 Task: Look for space in Kelkheim (Taunus), Germany from 2nd June, 2023 to 15th June, 2023 for 2 adults and 1 pet in price range Rs.10000 to Rs.15000. Place can be entire place with 1  bedroom having 1 bed and 1 bathroom. Property type can be house, flat, guest house, hotel. Booking option can be shelf check-in. Required host language is English.
Action: Mouse moved to (427, 113)
Screenshot: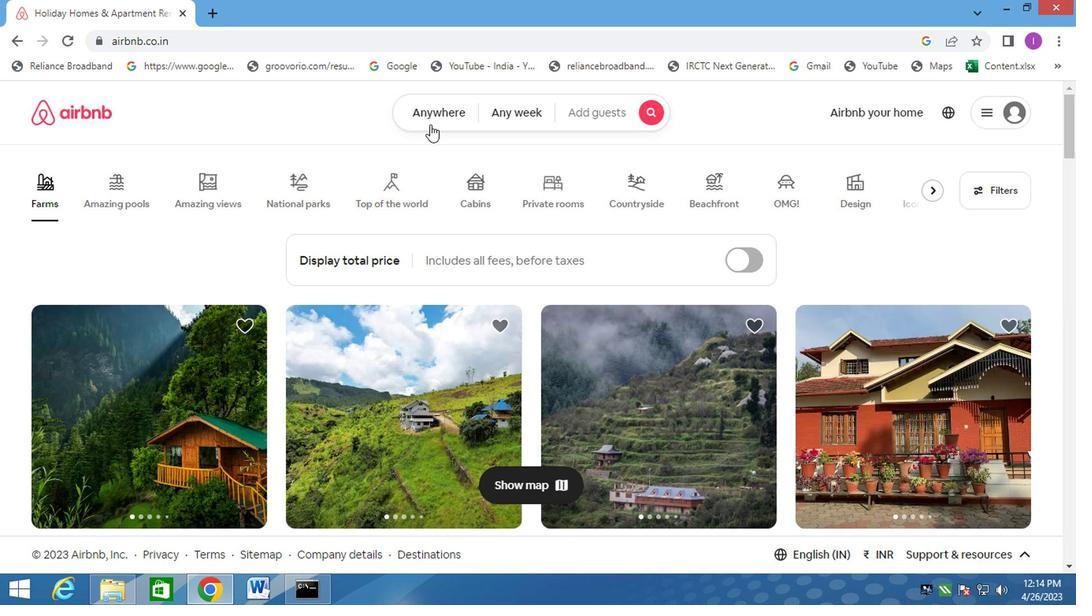 
Action: Mouse pressed left at (427, 113)
Screenshot: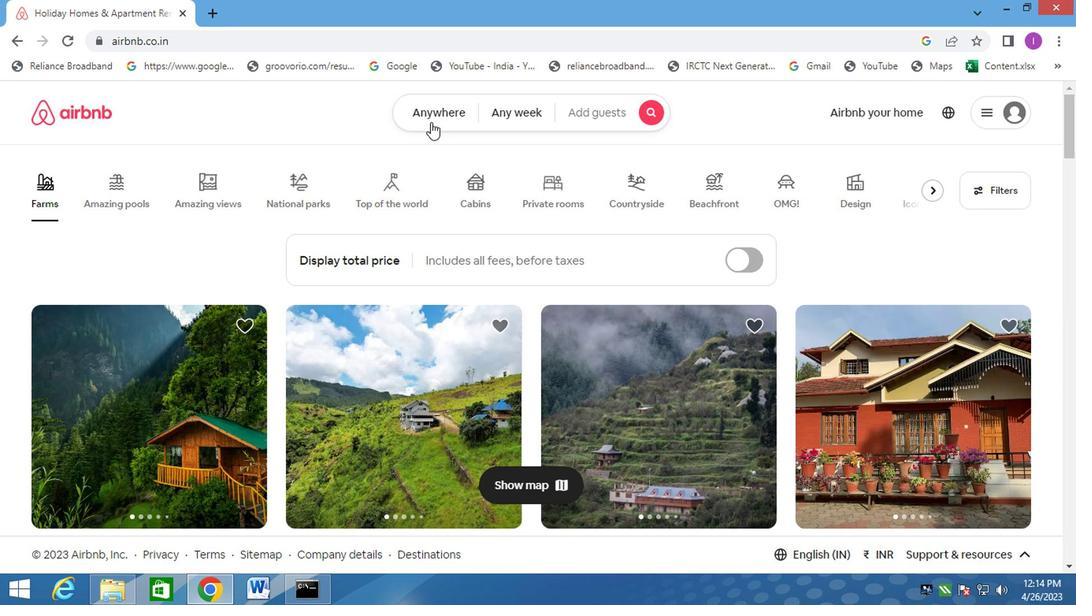 
Action: Mouse moved to (284, 175)
Screenshot: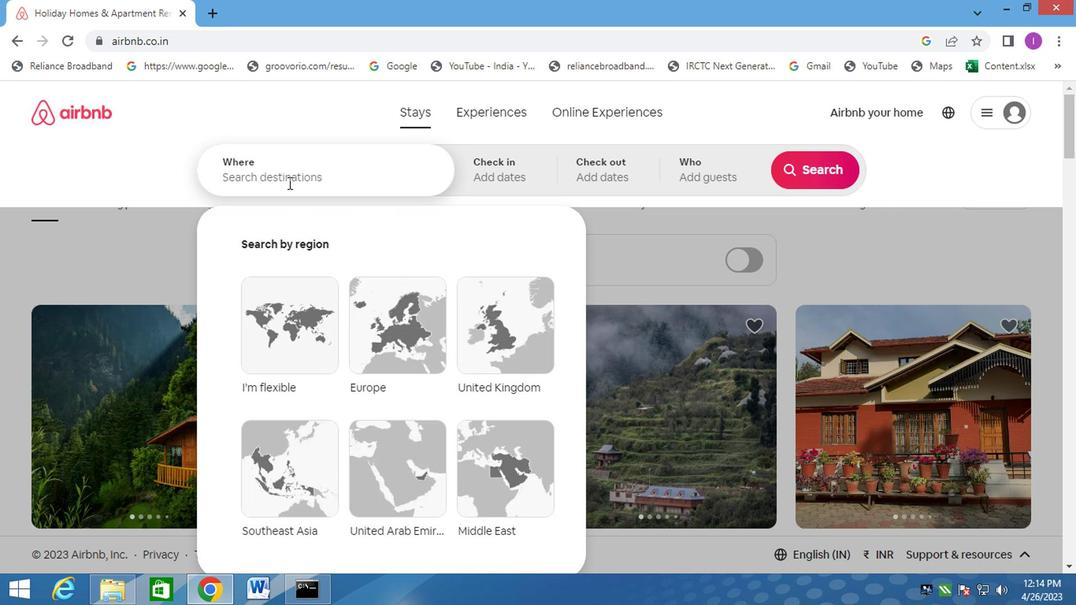 
Action: Mouse pressed left at (284, 175)
Screenshot: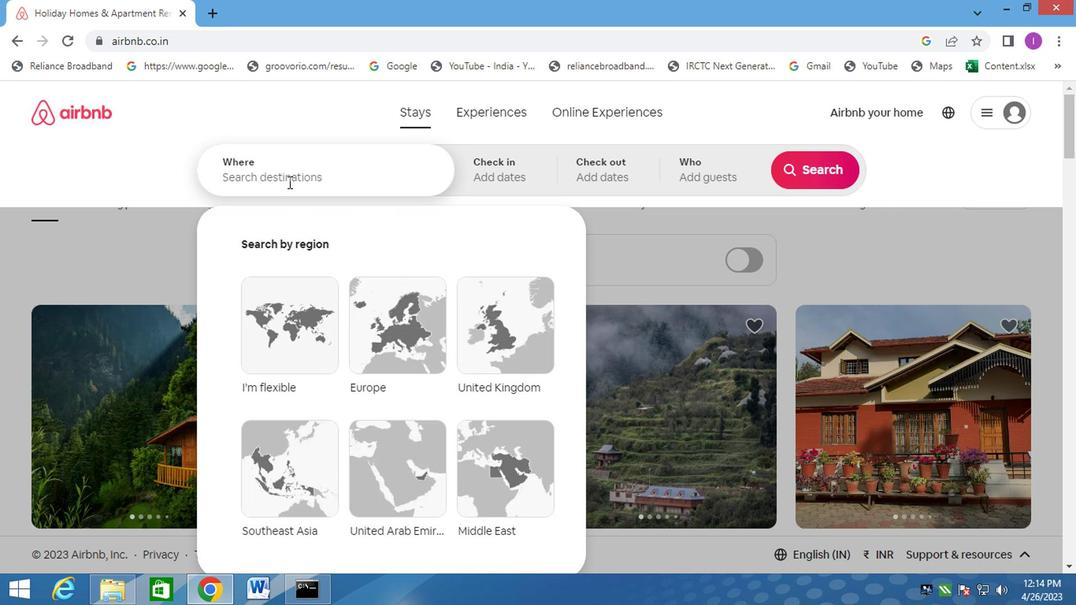
Action: Mouse moved to (289, 169)
Screenshot: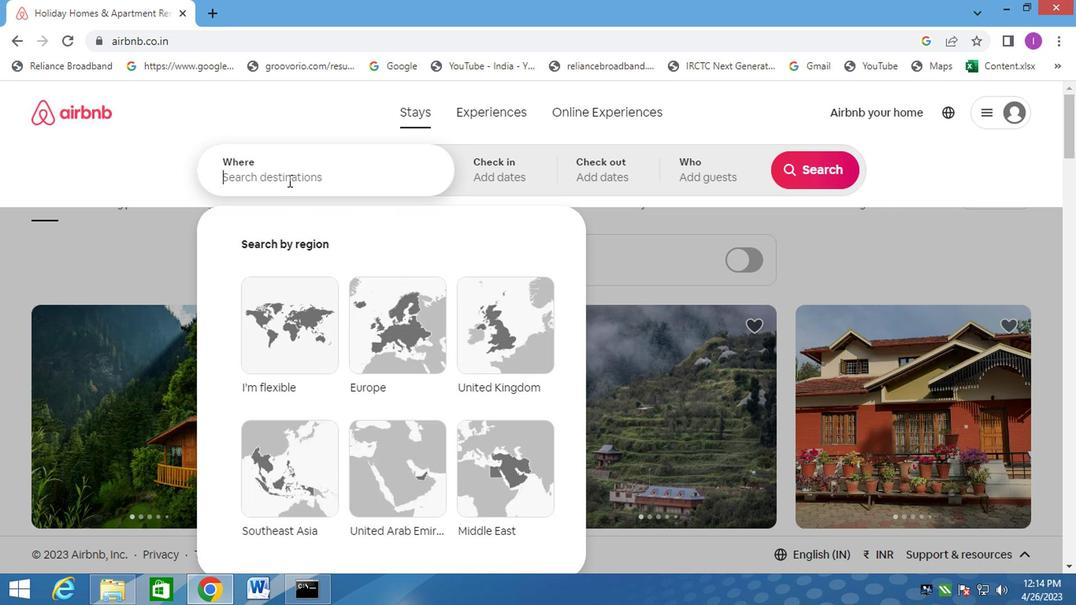 
Action: Key pressed kelkheim,germany
Screenshot: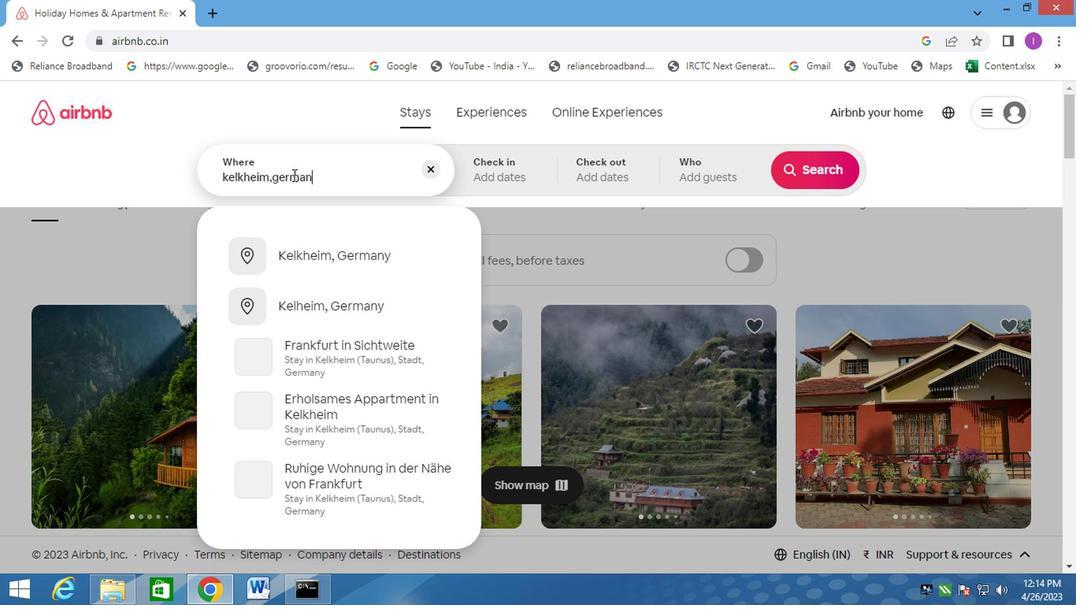 
Action: Mouse moved to (303, 251)
Screenshot: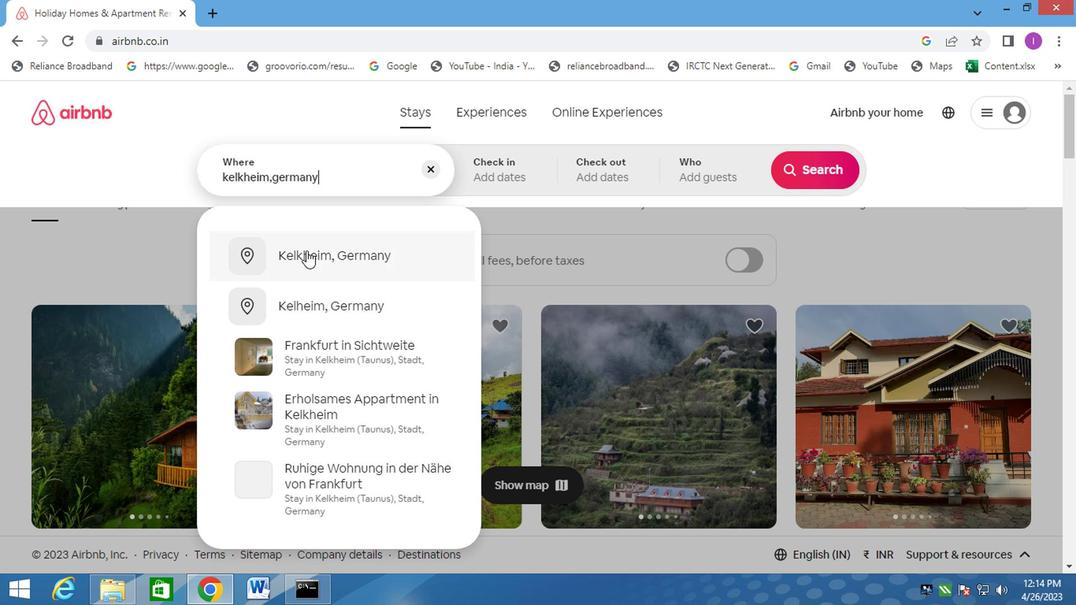 
Action: Mouse pressed left at (303, 251)
Screenshot: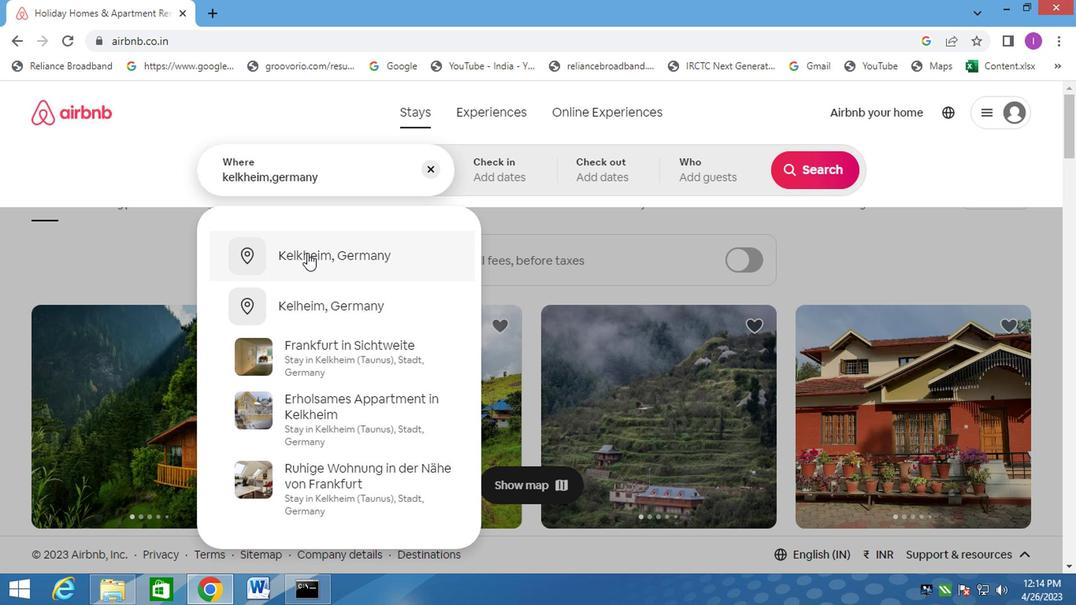 
Action: Mouse moved to (802, 301)
Screenshot: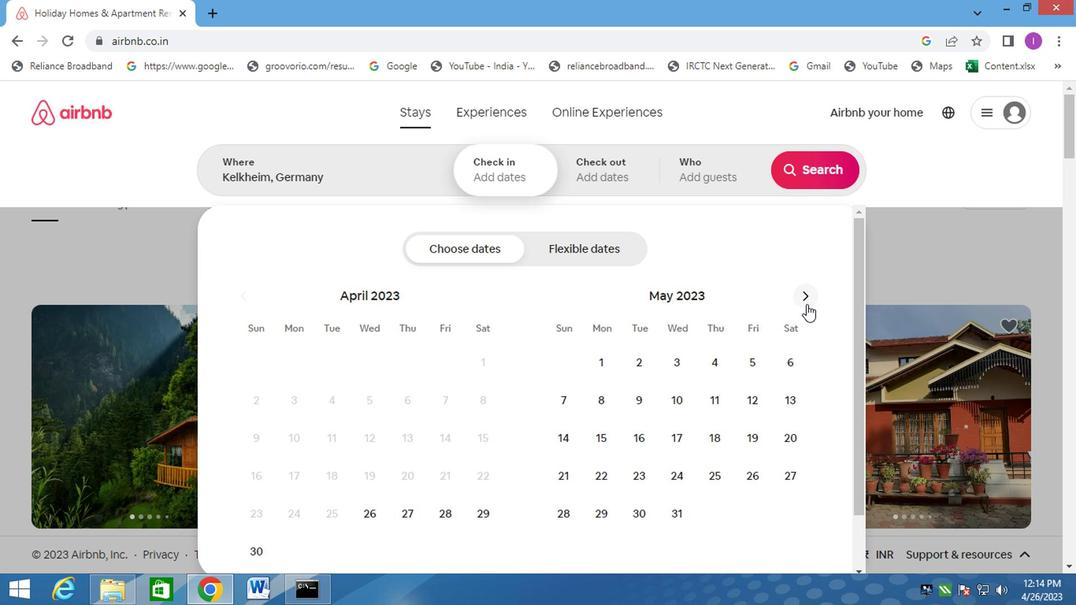 
Action: Mouse pressed left at (802, 301)
Screenshot: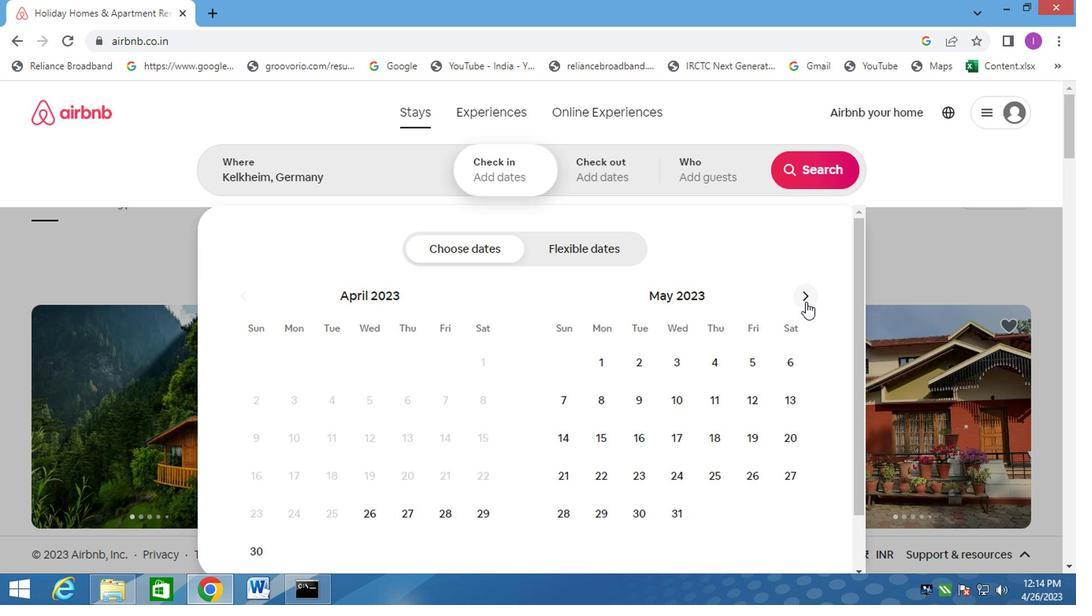 
Action: Mouse moved to (802, 299)
Screenshot: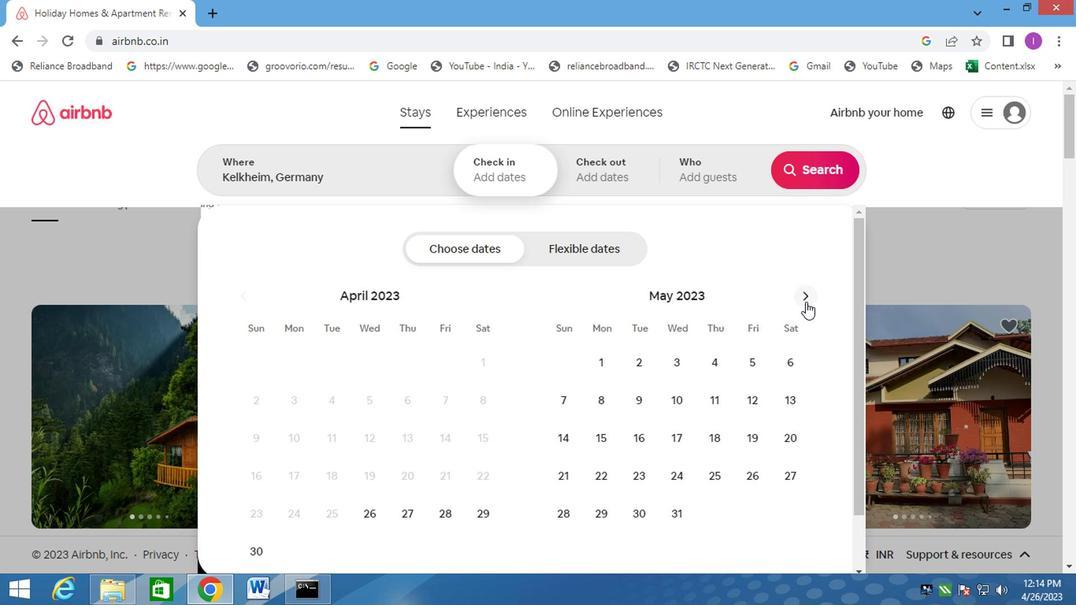 
Action: Mouse pressed left at (802, 299)
Screenshot: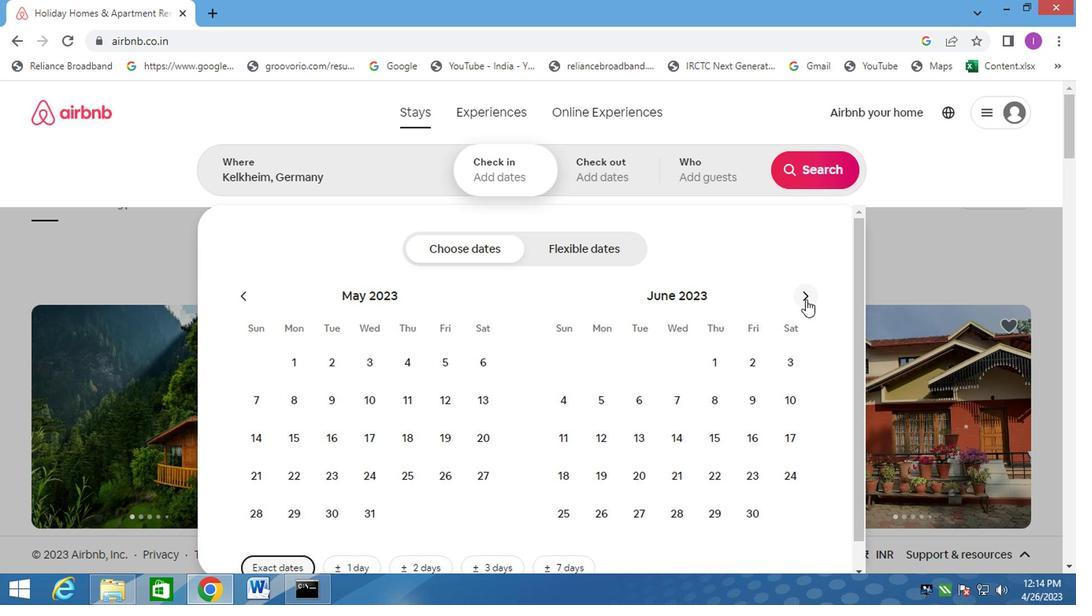 
Action: Mouse moved to (451, 364)
Screenshot: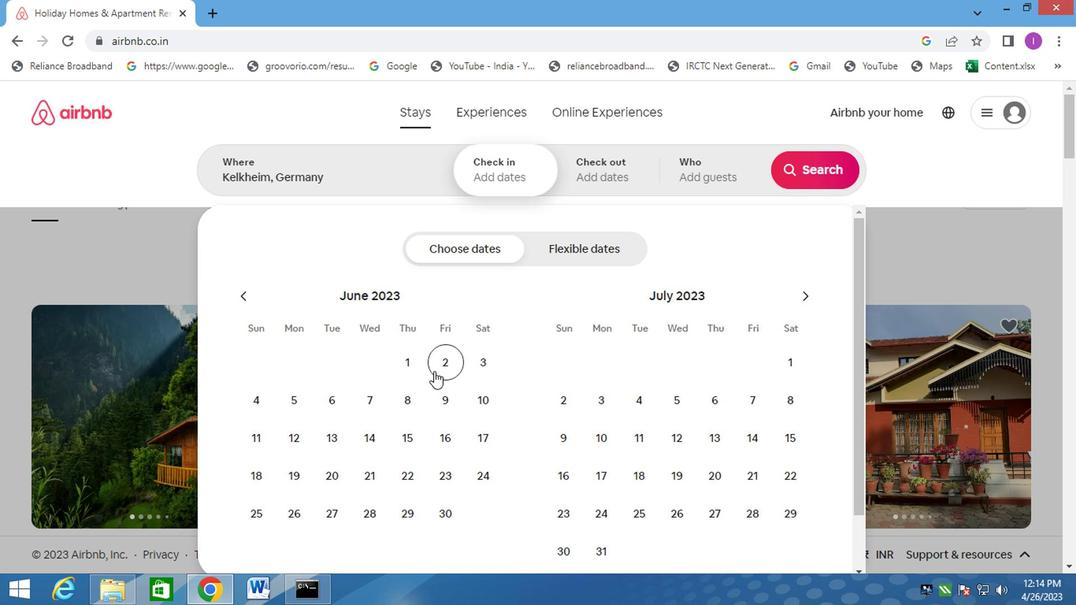 
Action: Mouse pressed left at (451, 364)
Screenshot: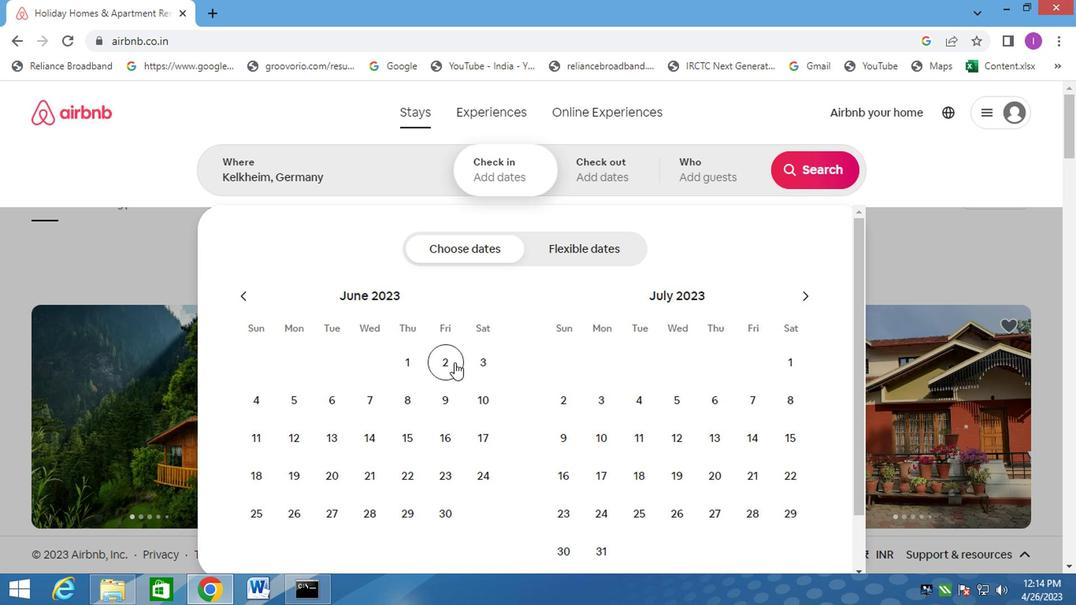 
Action: Mouse moved to (403, 434)
Screenshot: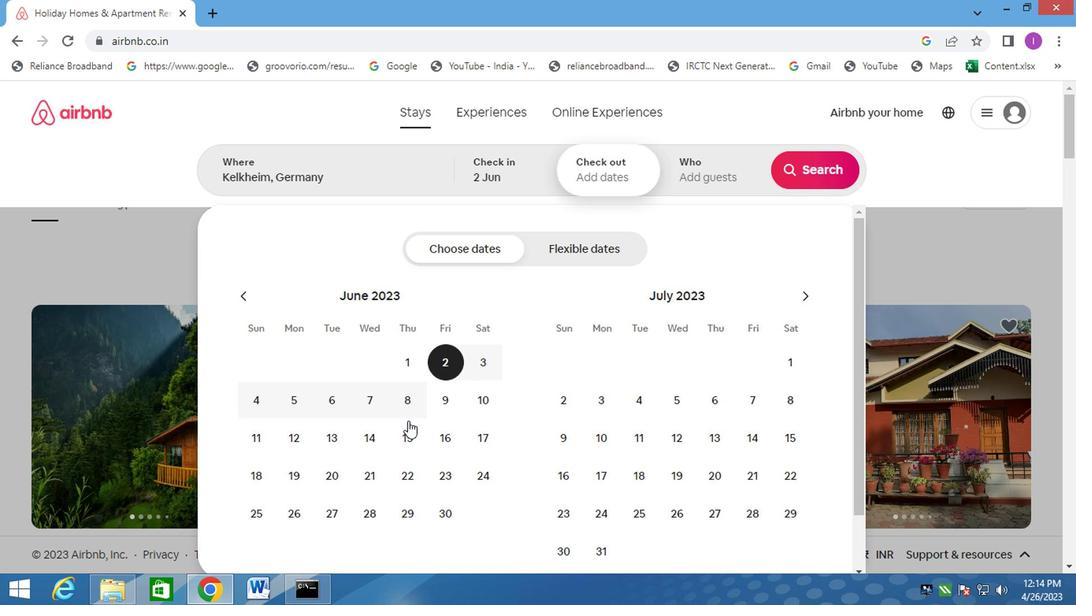 
Action: Mouse pressed left at (403, 434)
Screenshot: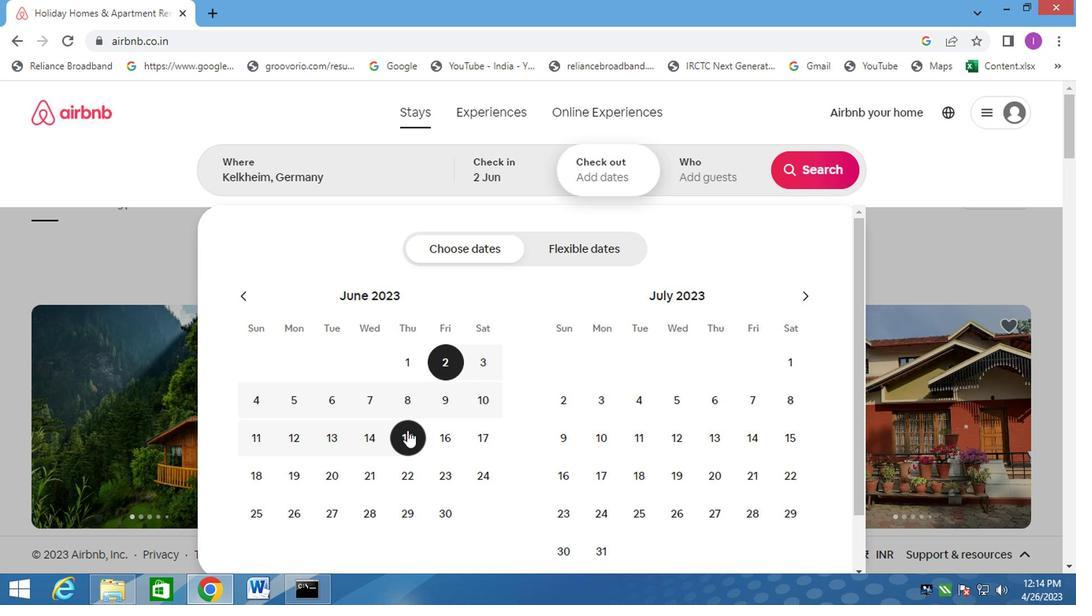 
Action: Mouse moved to (697, 177)
Screenshot: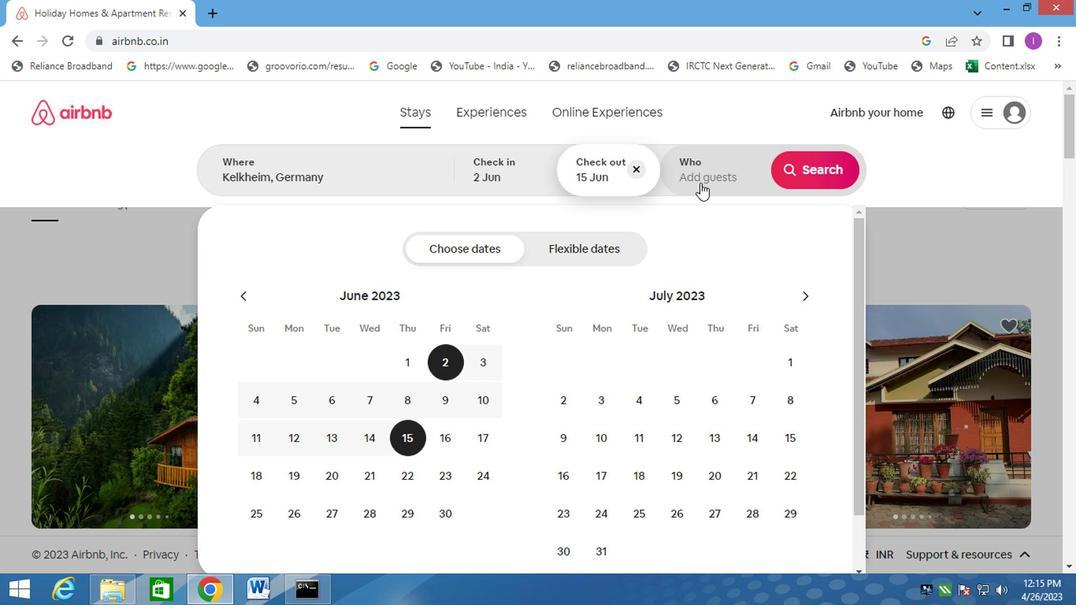 
Action: Mouse pressed left at (697, 177)
Screenshot: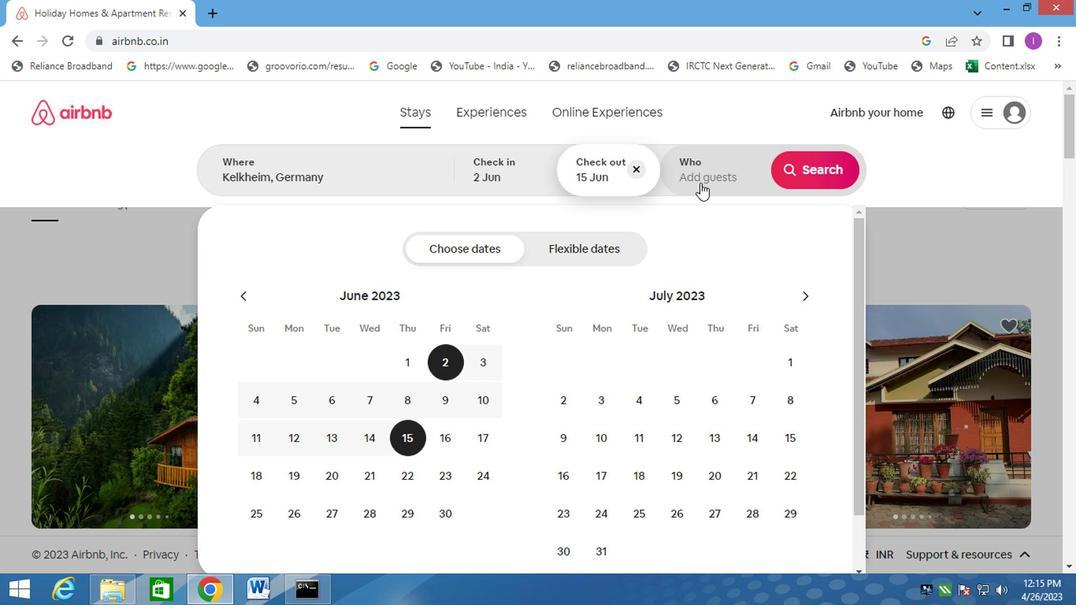 
Action: Mouse moved to (818, 246)
Screenshot: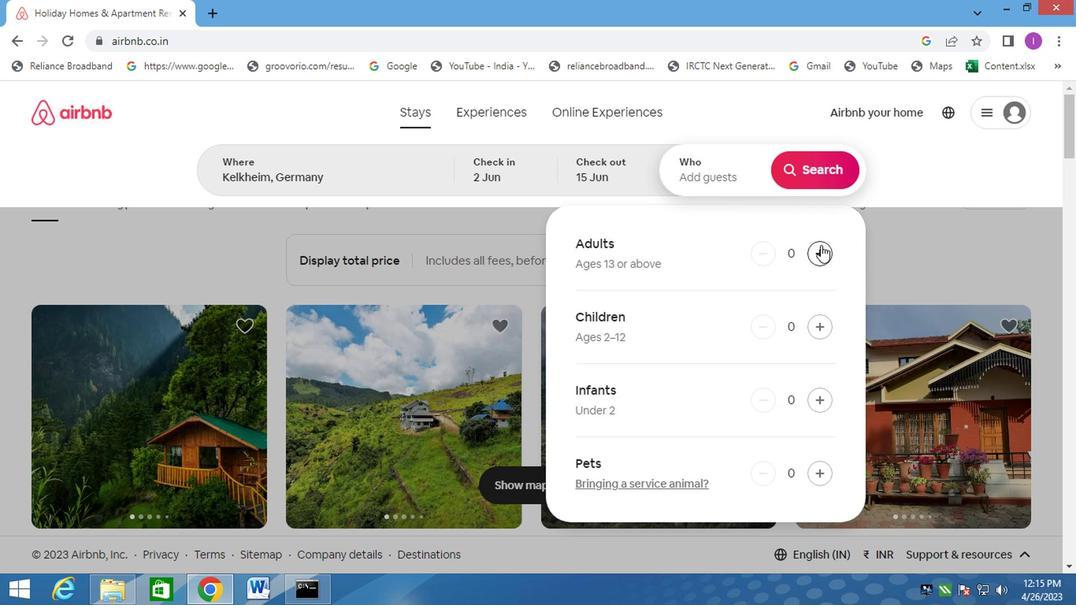 
Action: Mouse pressed left at (818, 246)
Screenshot: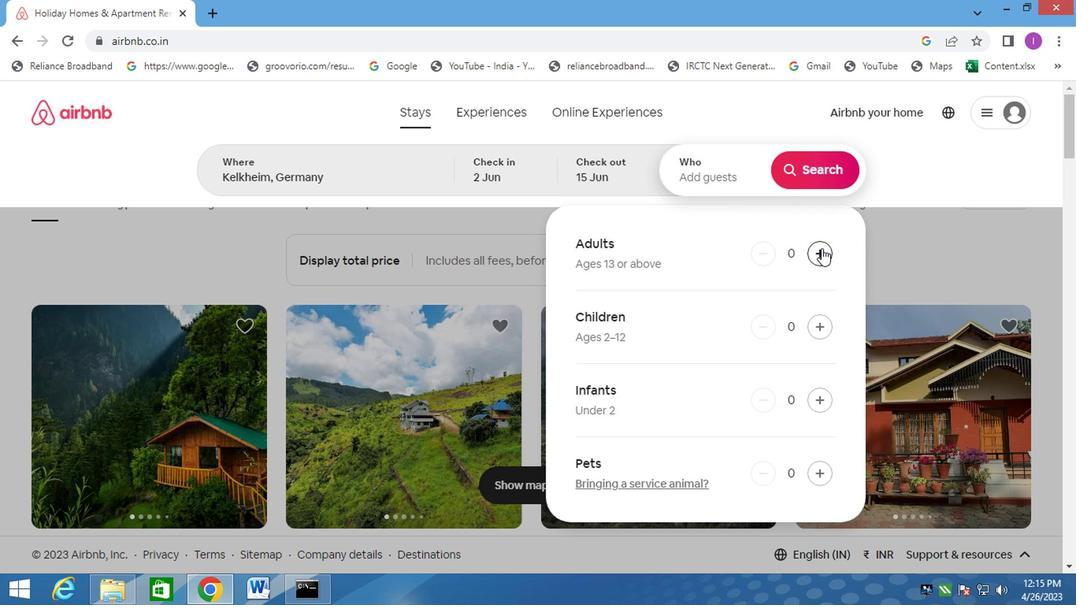 
Action: Mouse pressed left at (818, 246)
Screenshot: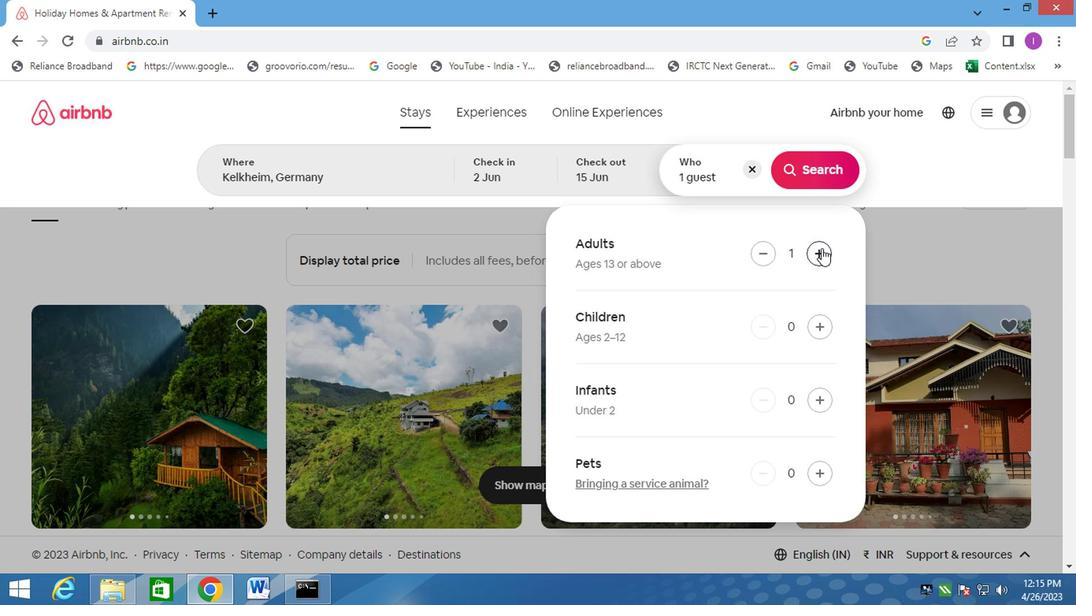 
Action: Mouse moved to (814, 481)
Screenshot: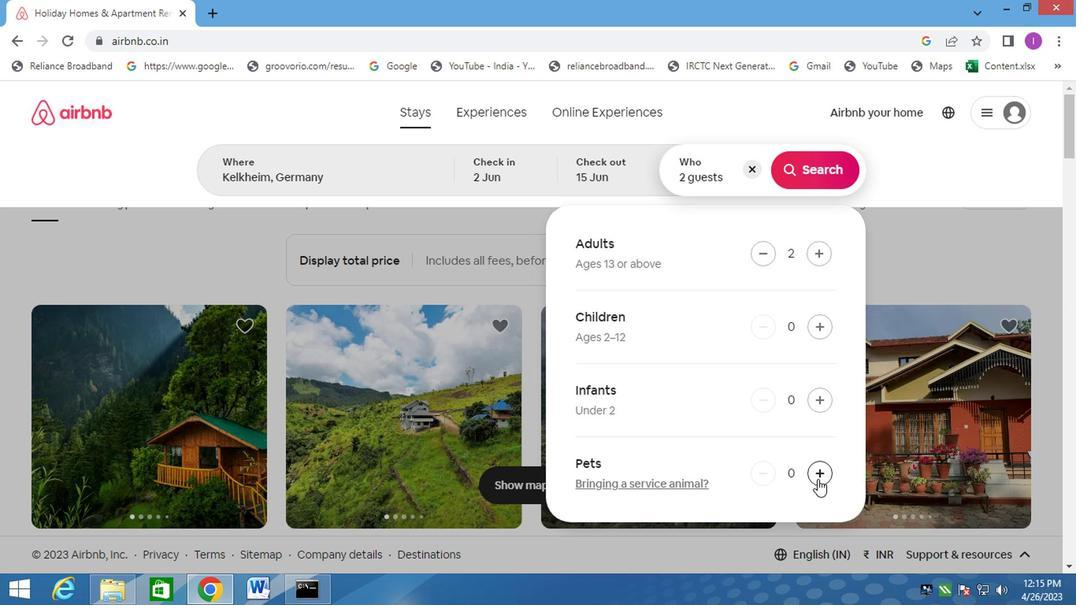 
Action: Mouse pressed left at (814, 481)
Screenshot: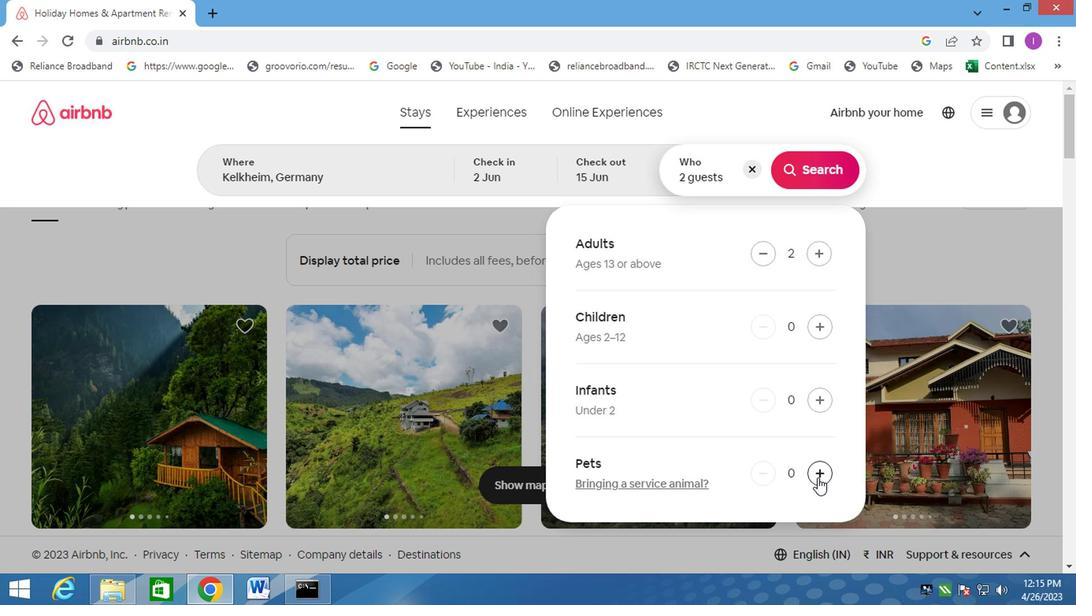 
Action: Mouse moved to (801, 157)
Screenshot: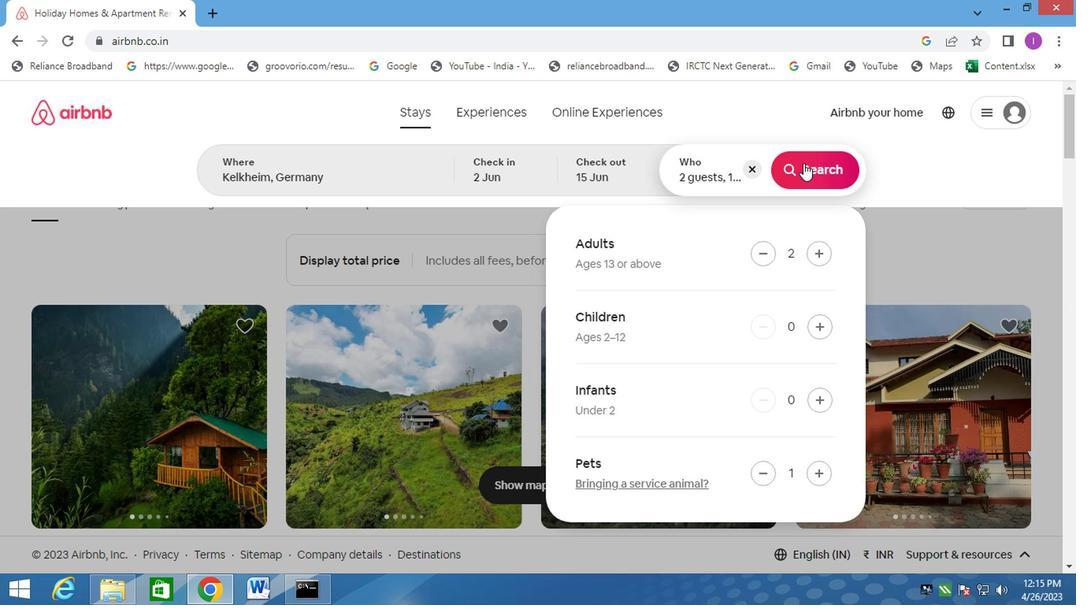 
Action: Mouse pressed left at (801, 157)
Screenshot: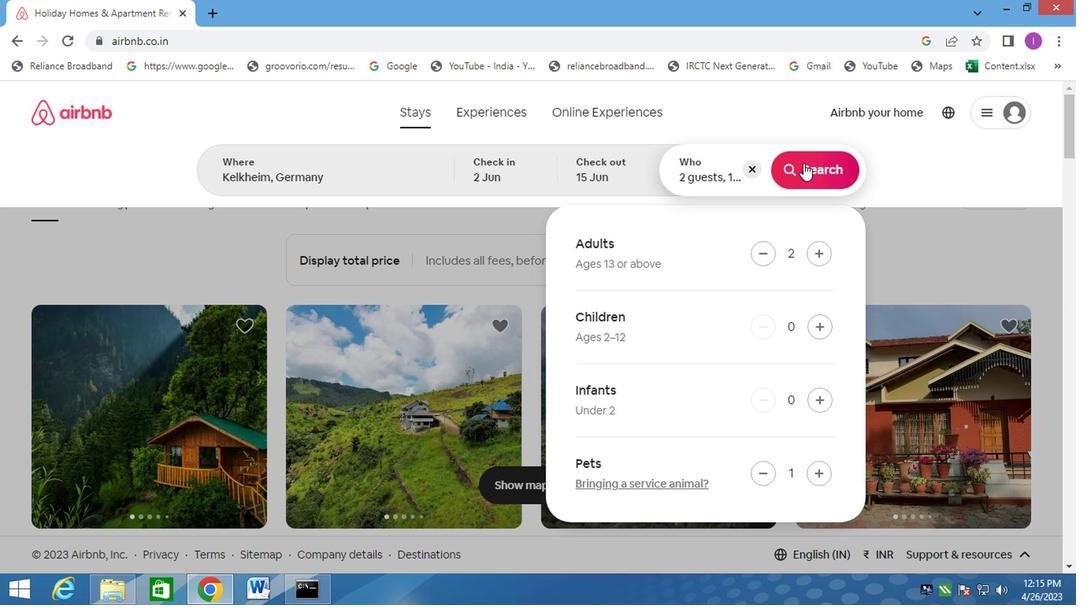 
Action: Mouse moved to (1004, 172)
Screenshot: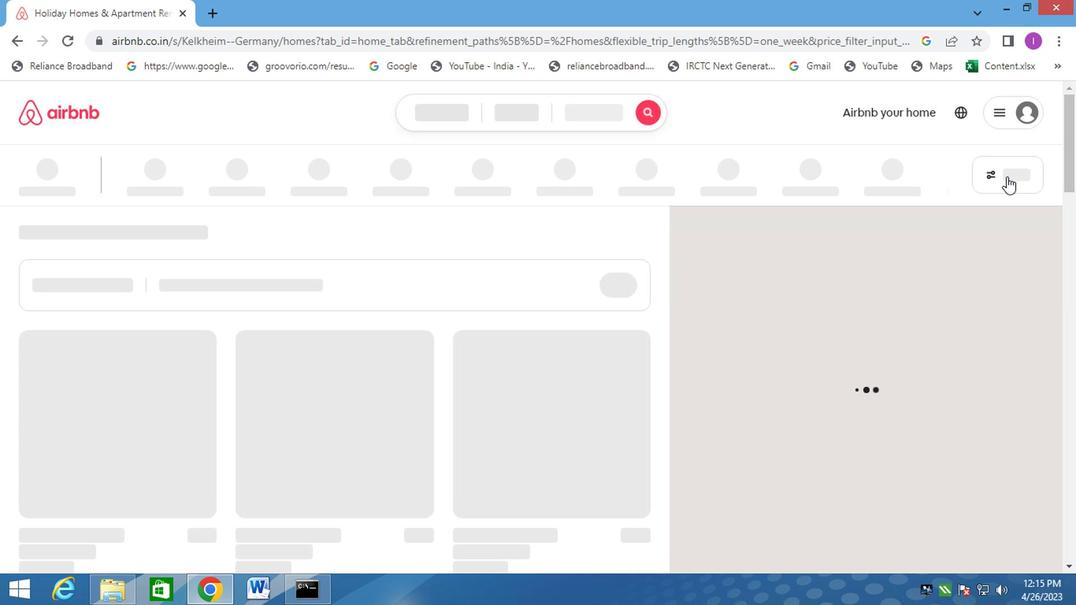 
Action: Mouse pressed left at (1004, 172)
Screenshot: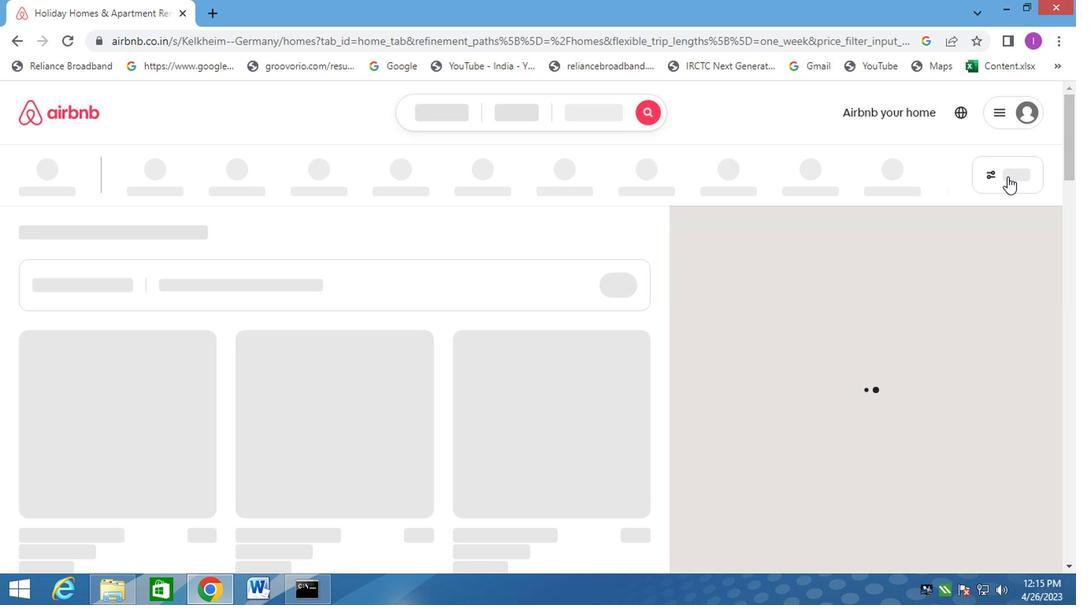 
Action: Mouse moved to (980, 162)
Screenshot: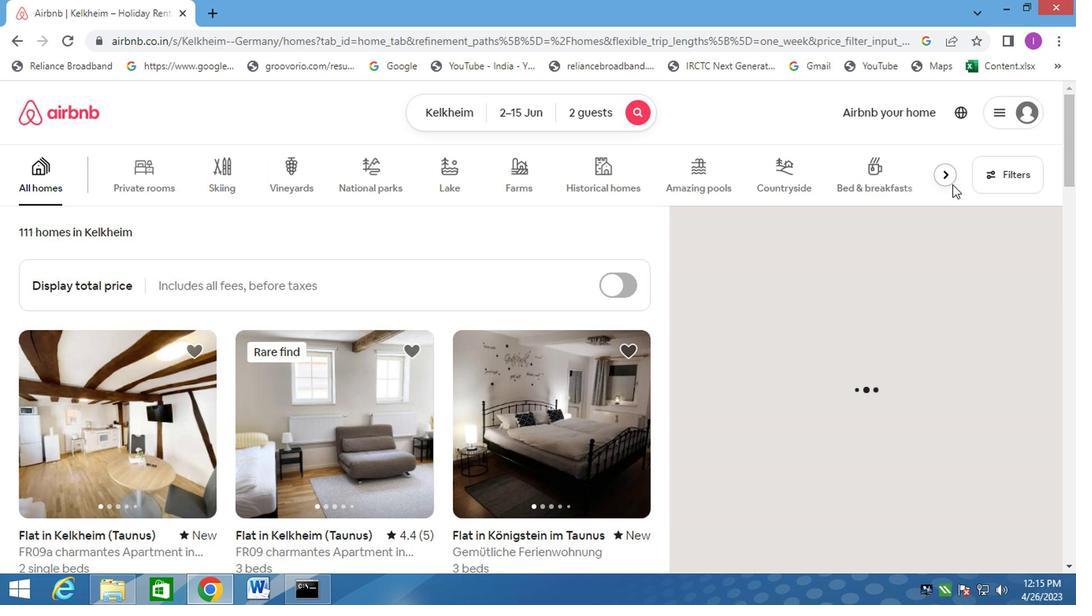 
Action: Mouse pressed left at (980, 162)
Screenshot: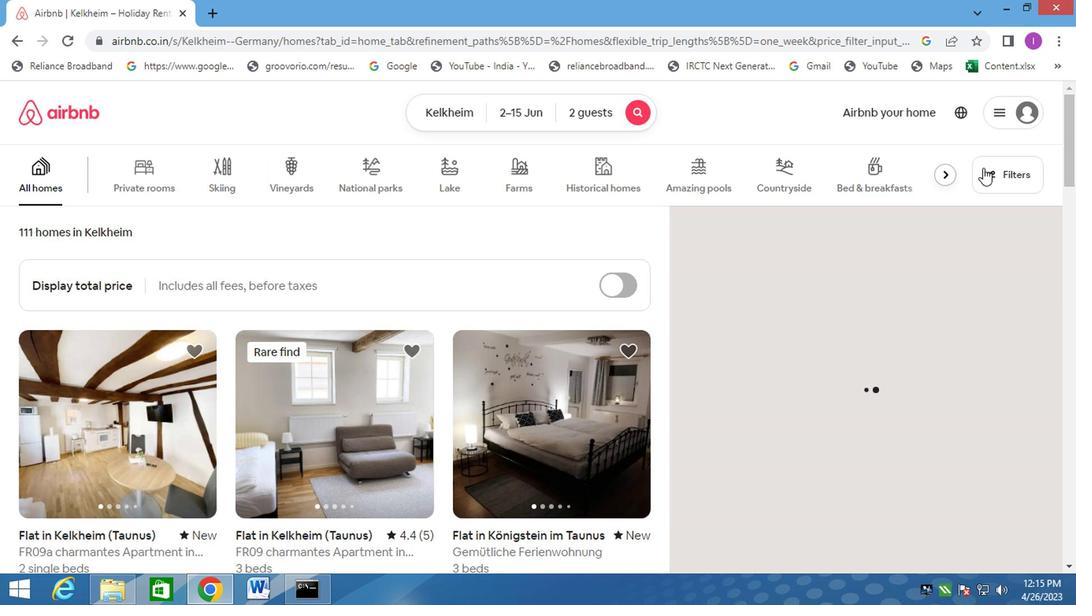 
Action: Mouse moved to (320, 379)
Screenshot: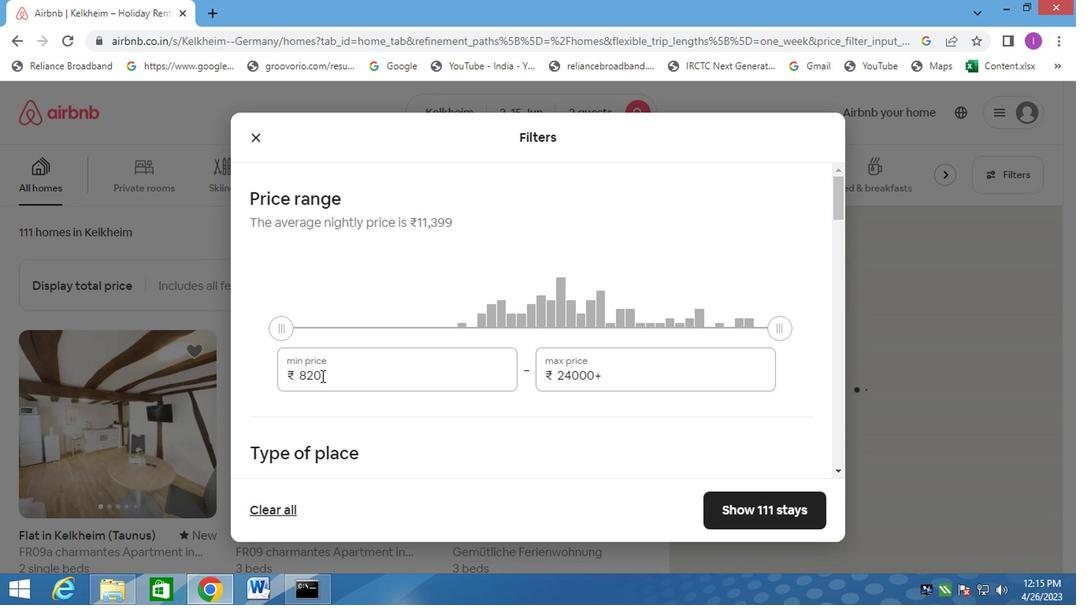 
Action: Mouse pressed left at (320, 379)
Screenshot: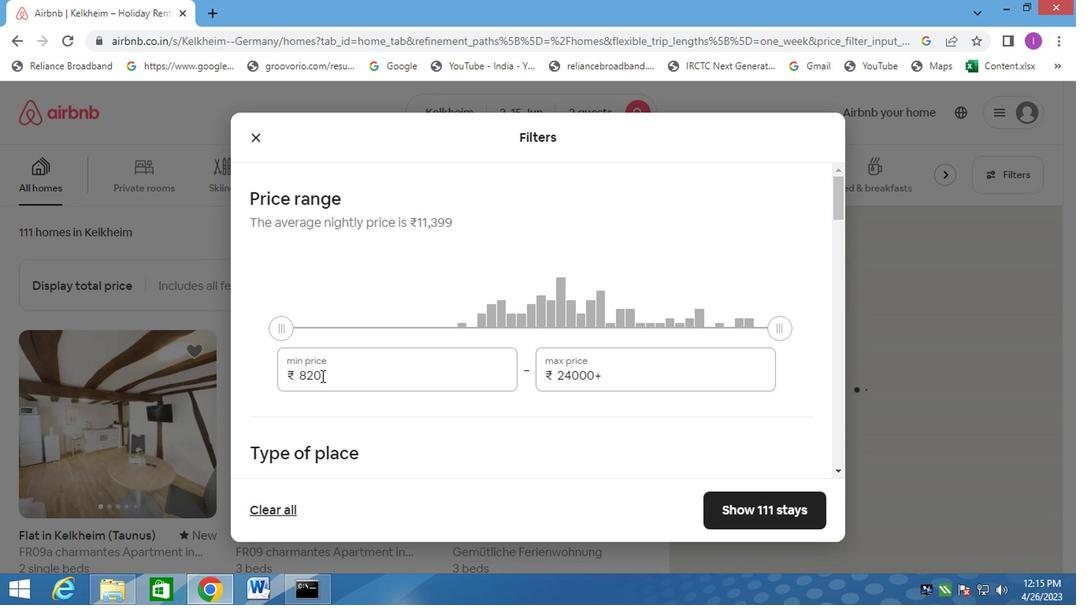 
Action: Mouse moved to (294, 363)
Screenshot: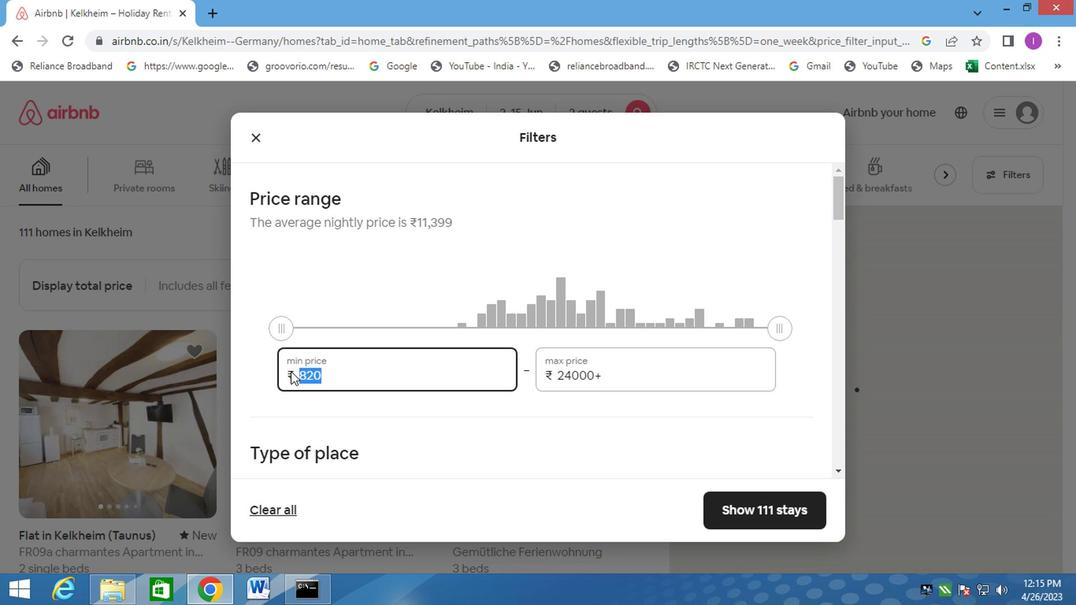 
Action: Key pressed 10000
Screenshot: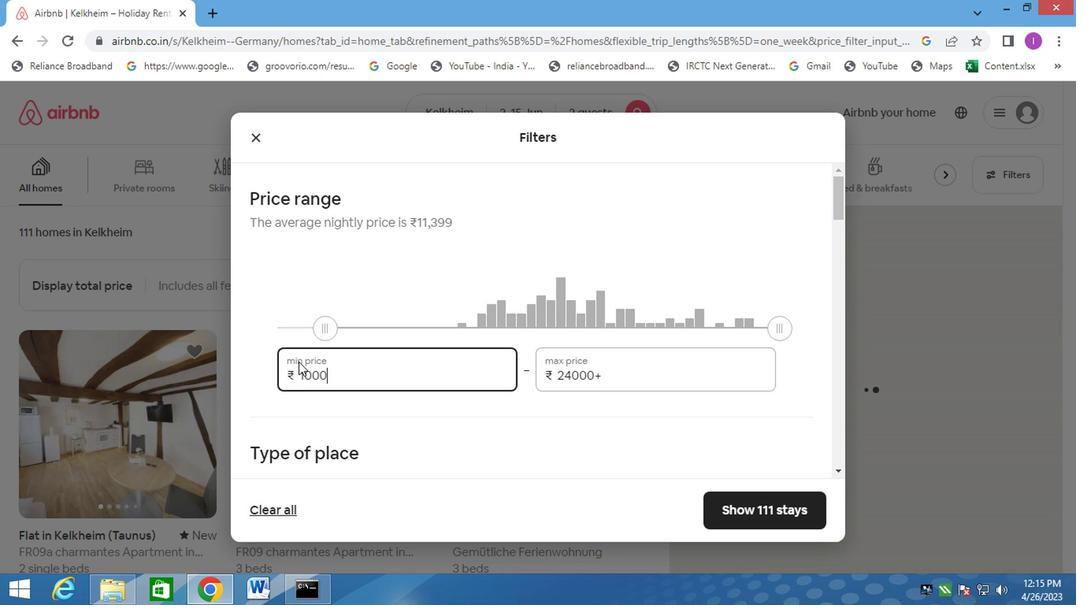 
Action: Mouse moved to (618, 372)
Screenshot: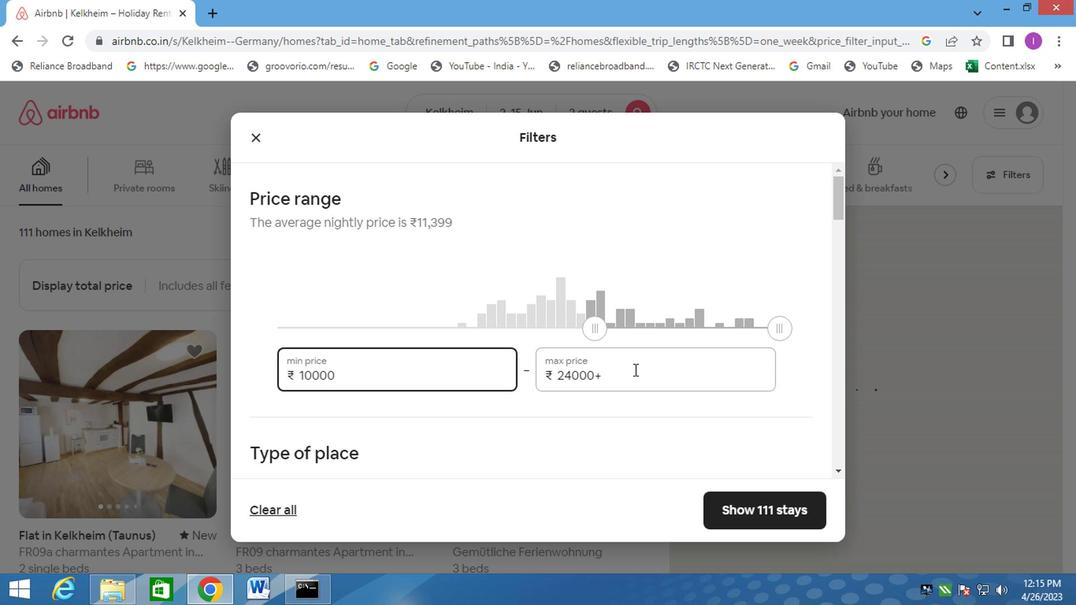 
Action: Mouse pressed left at (618, 372)
Screenshot: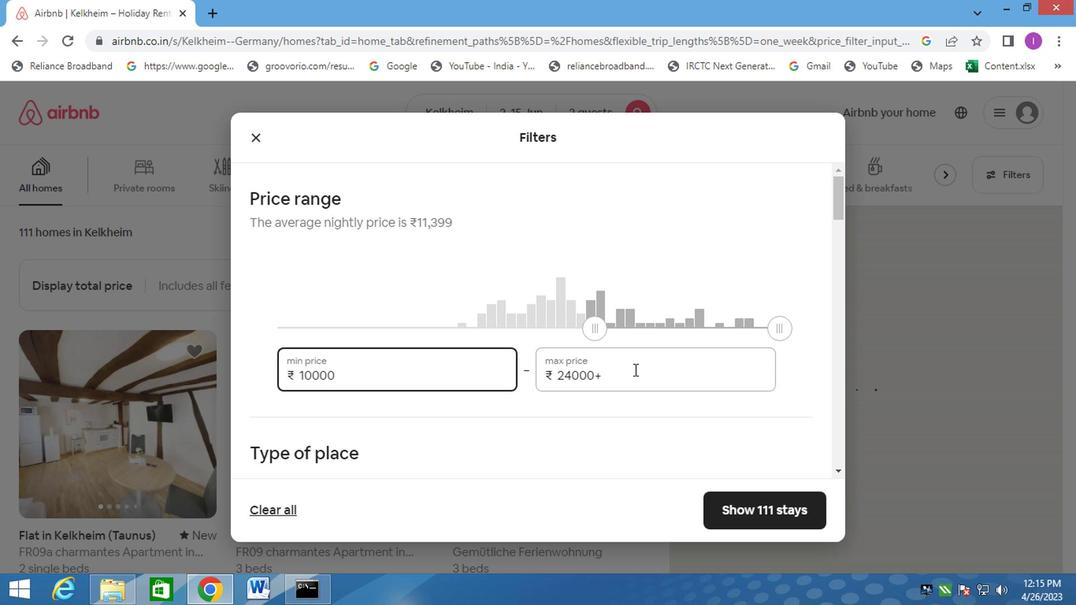 
Action: Mouse moved to (555, 369)
Screenshot: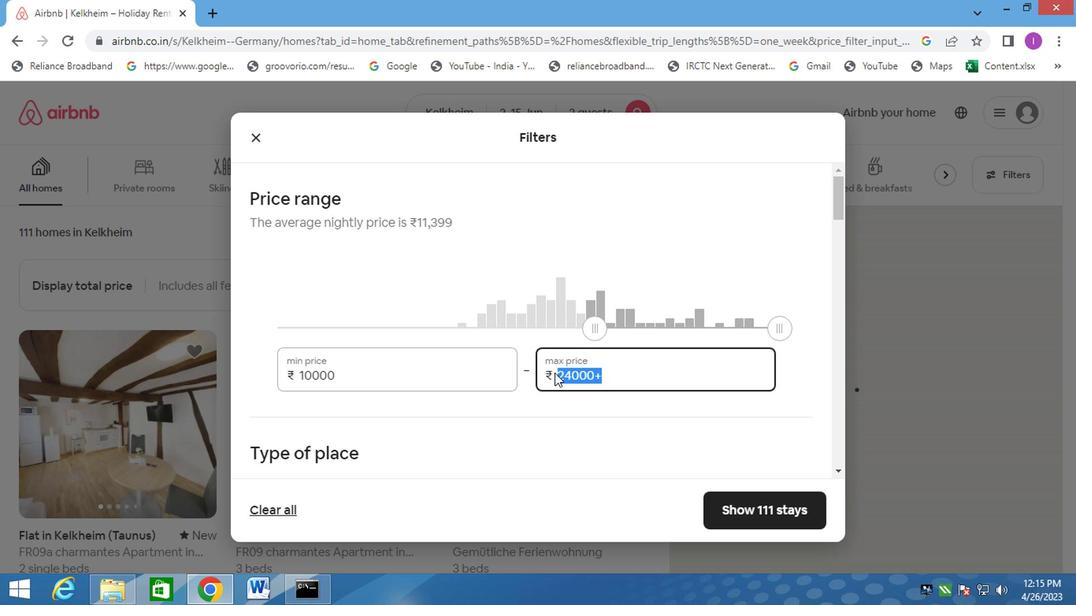 
Action: Key pressed 15000
Screenshot: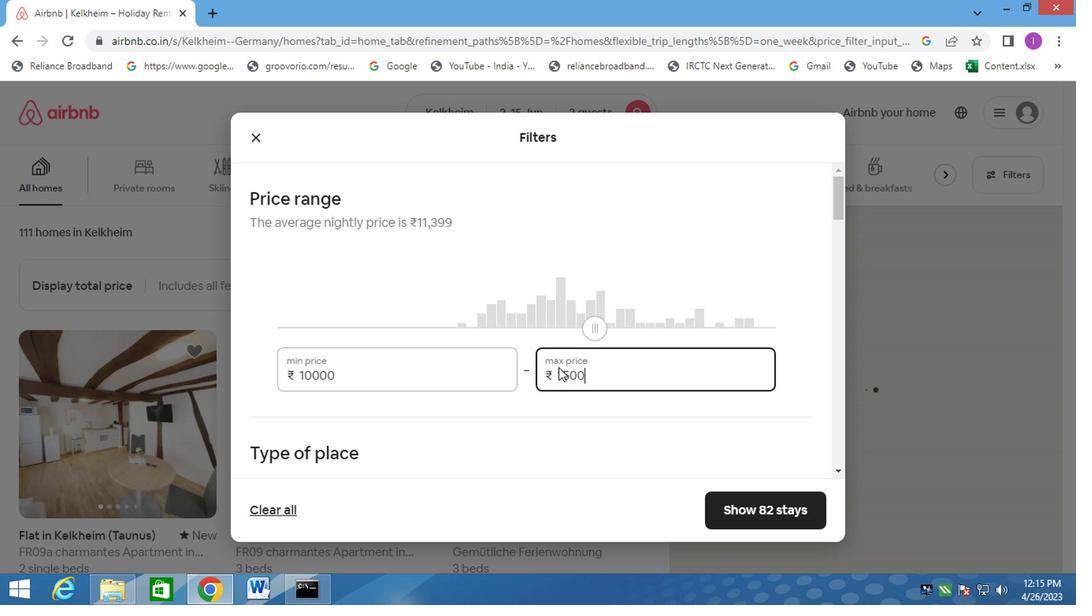
Action: Mouse moved to (383, 466)
Screenshot: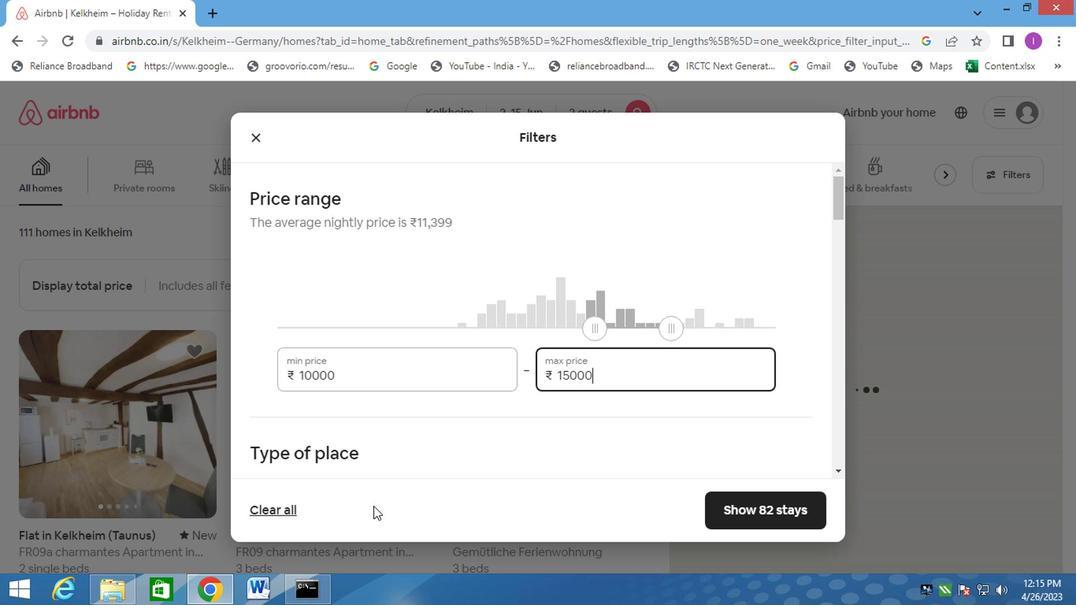 
Action: Mouse scrolled (369, 511) with delta (0, -1)
Screenshot: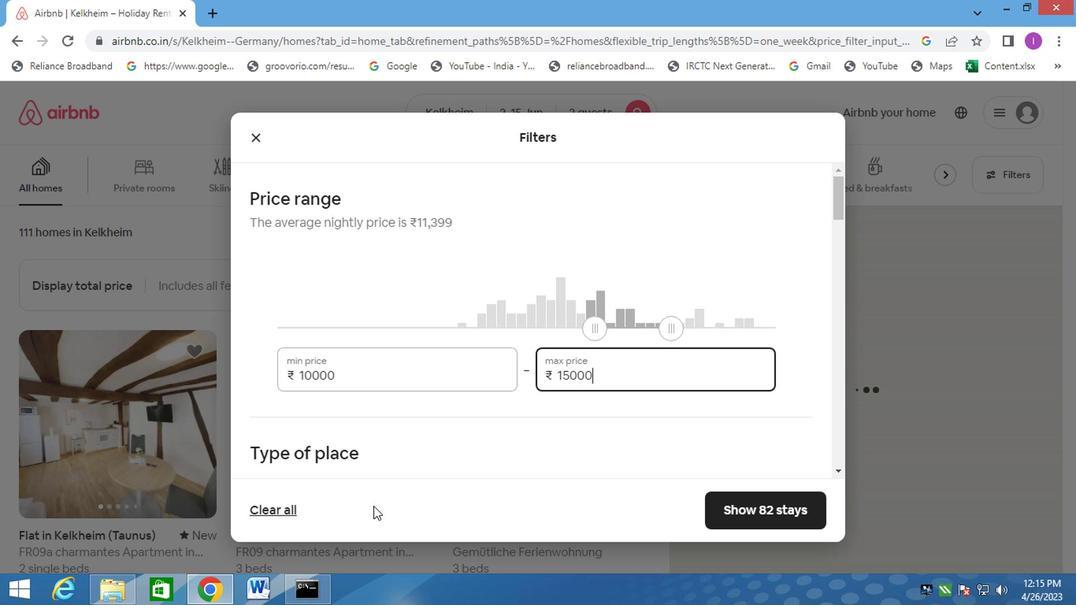 
Action: Mouse moved to (424, 371)
Screenshot: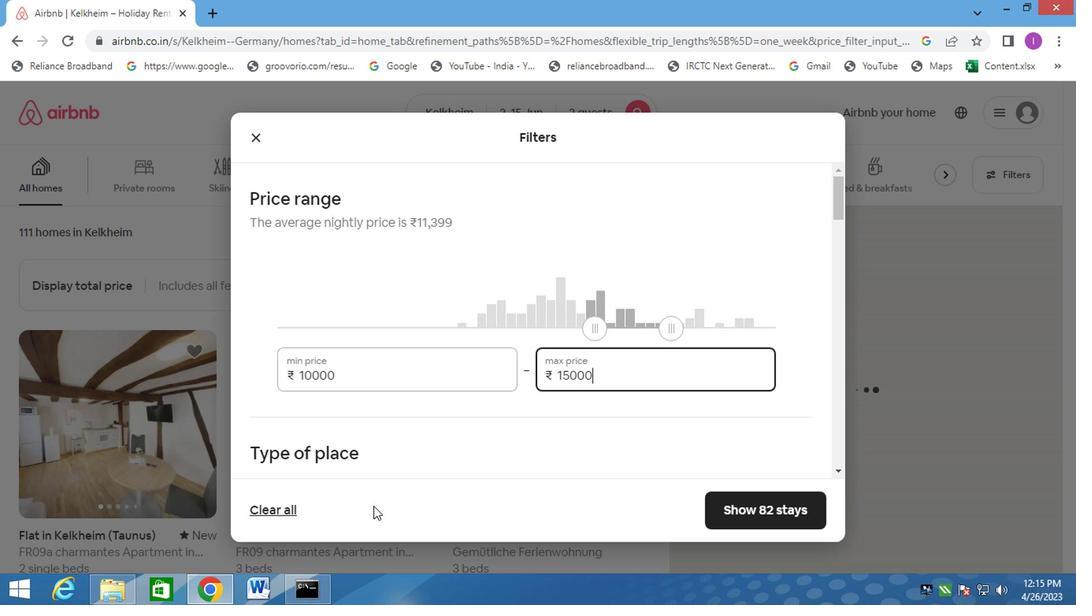 
Action: Mouse scrolled (418, 379) with delta (0, 0)
Screenshot: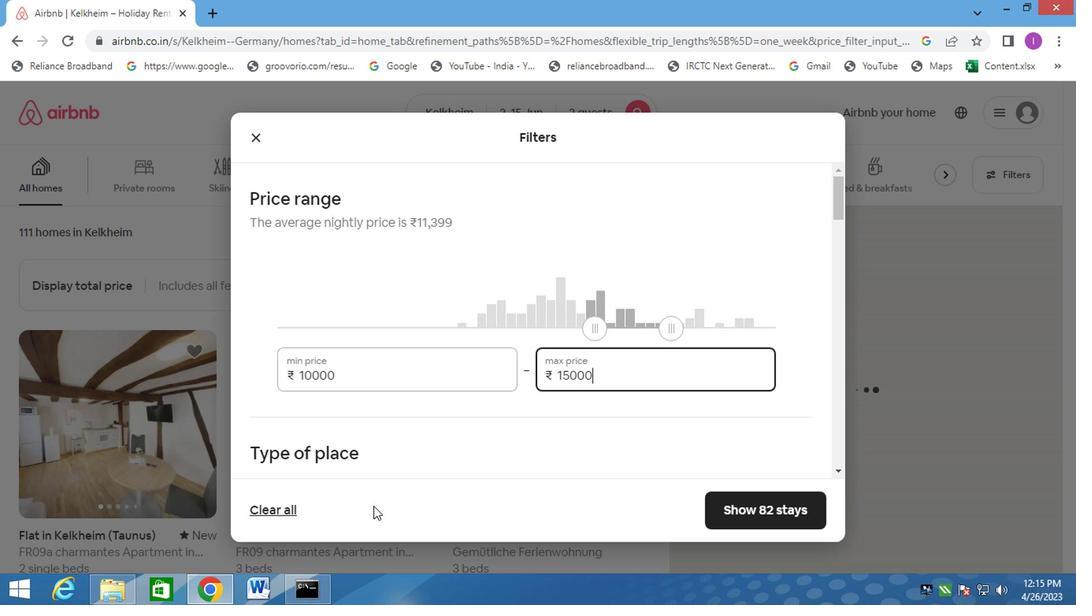 
Action: Mouse moved to (431, 253)
Screenshot: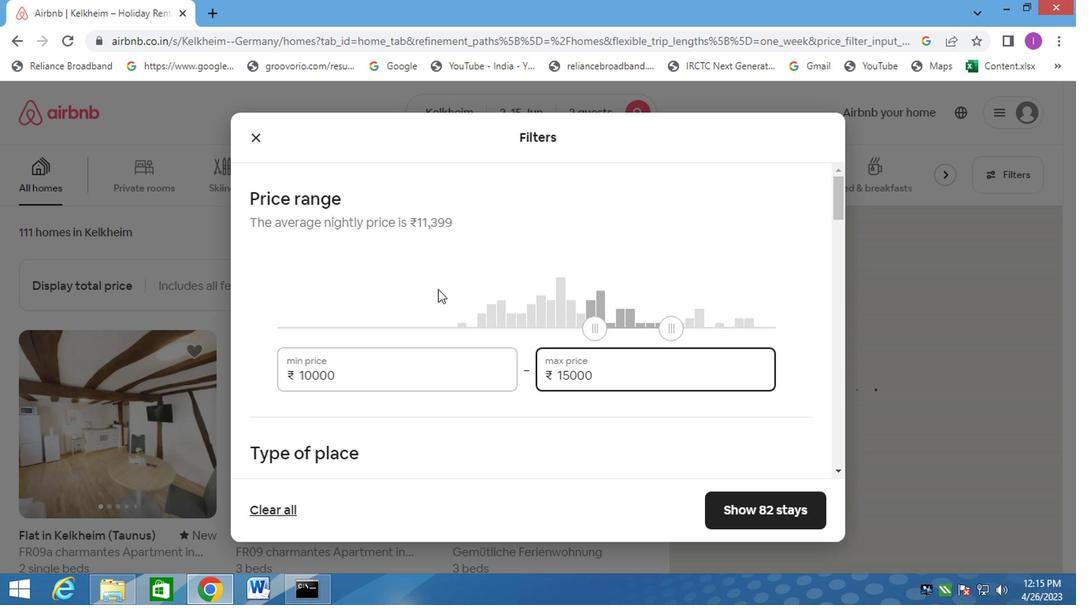 
Action: Mouse scrolled (431, 252) with delta (0, -1)
Screenshot: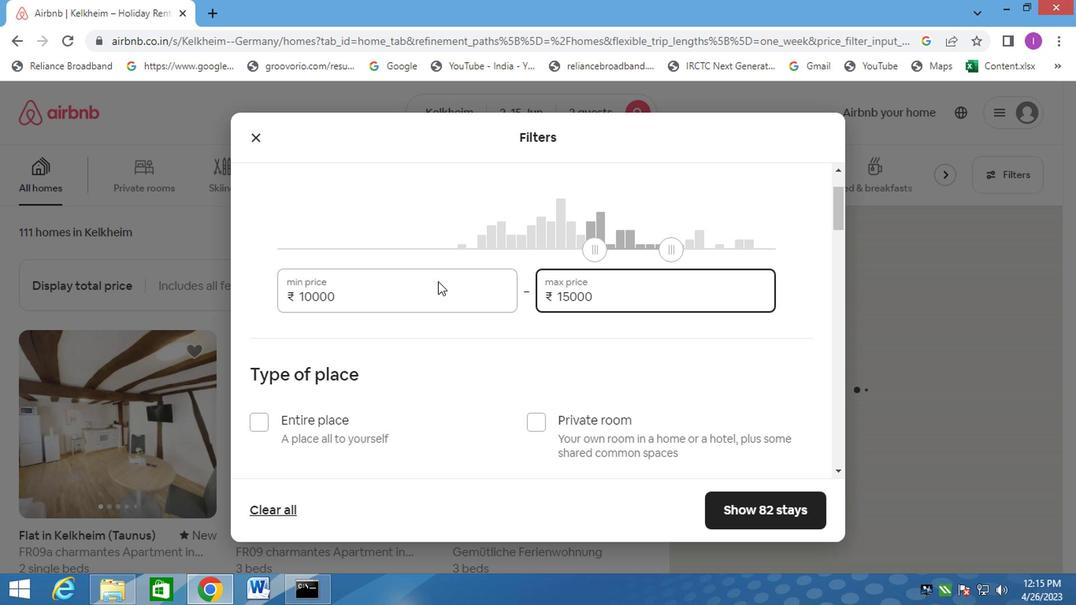 
Action: Mouse moved to (265, 340)
Screenshot: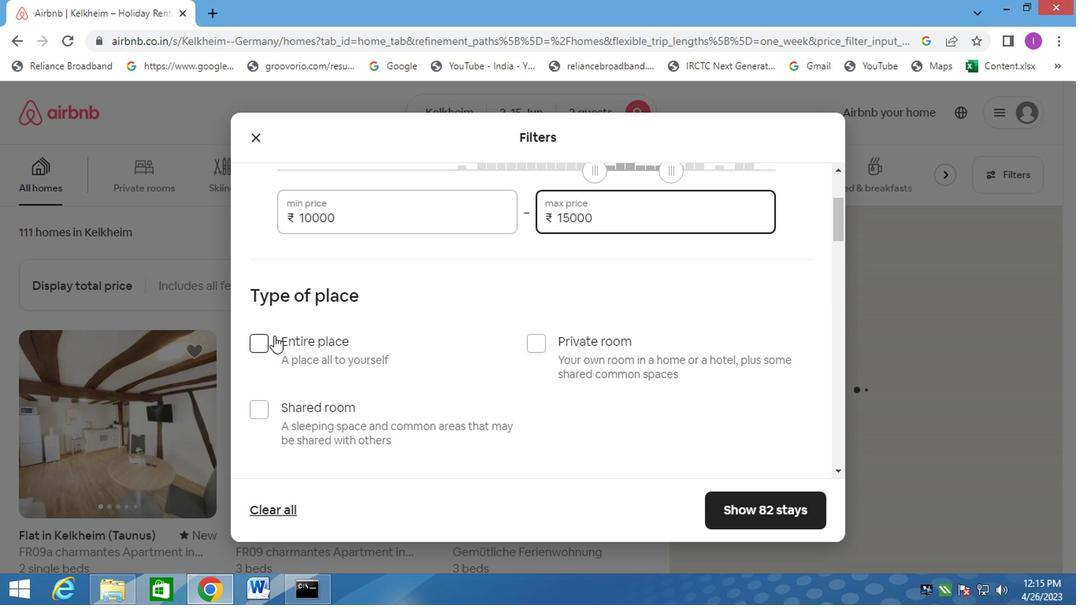 
Action: Mouse pressed left at (265, 340)
Screenshot: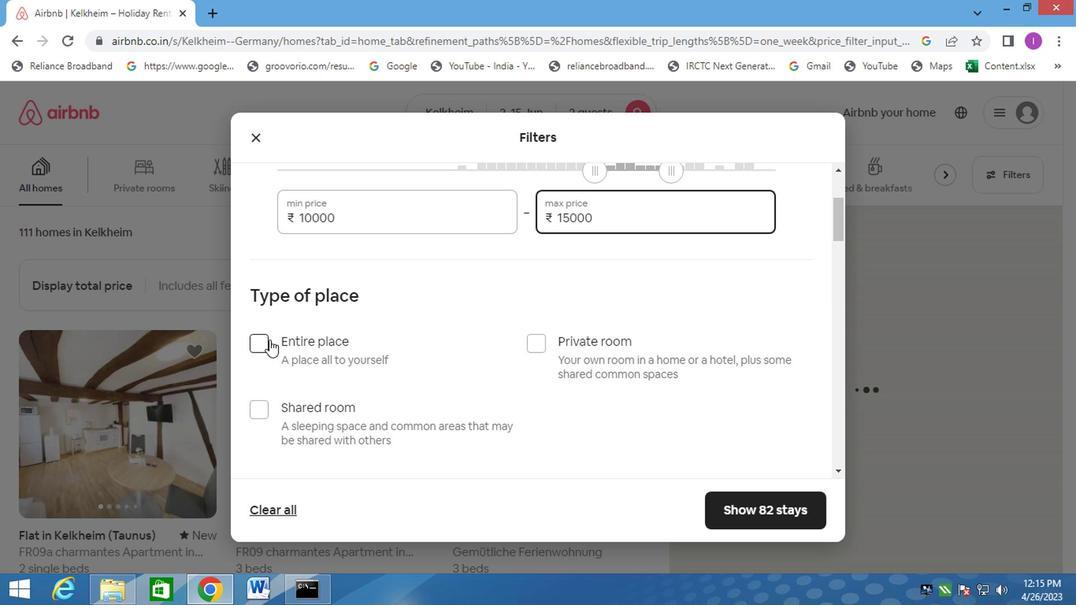 
Action: Mouse moved to (343, 357)
Screenshot: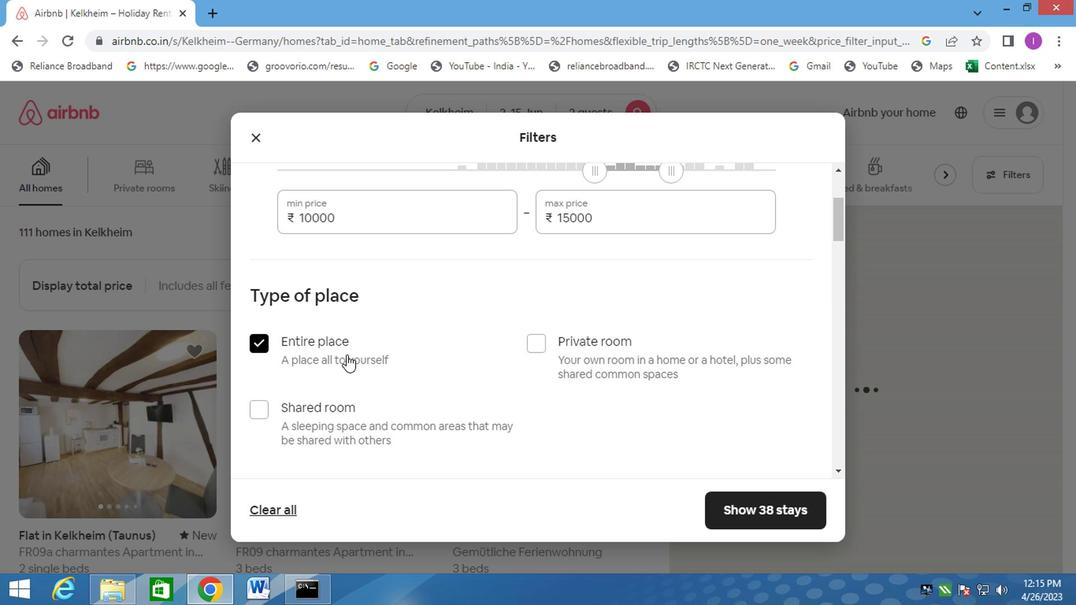 
Action: Mouse scrolled (343, 356) with delta (0, 0)
Screenshot: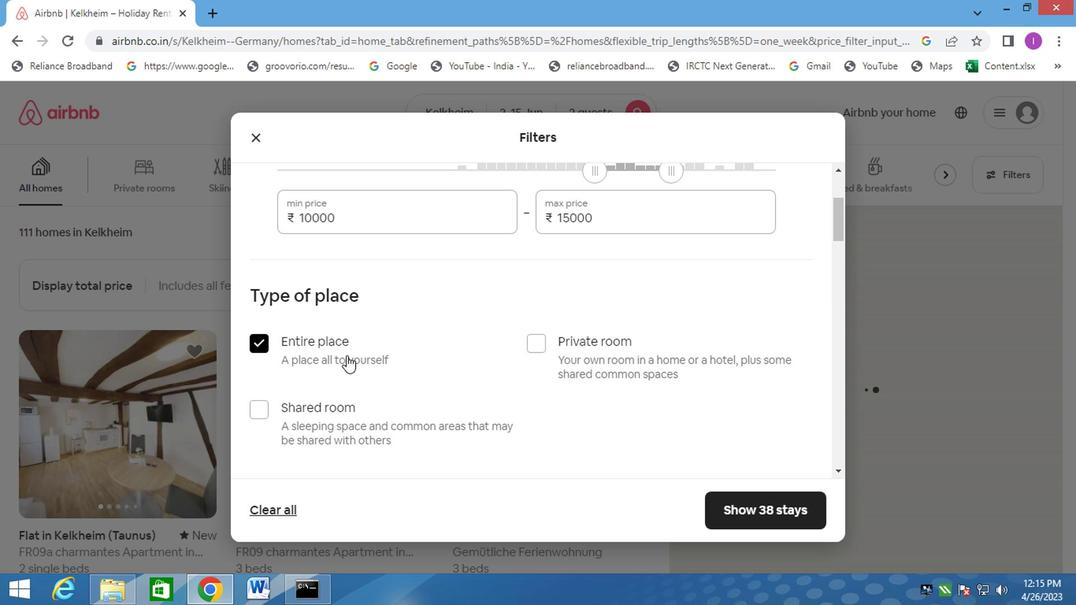 
Action: Mouse moved to (348, 361)
Screenshot: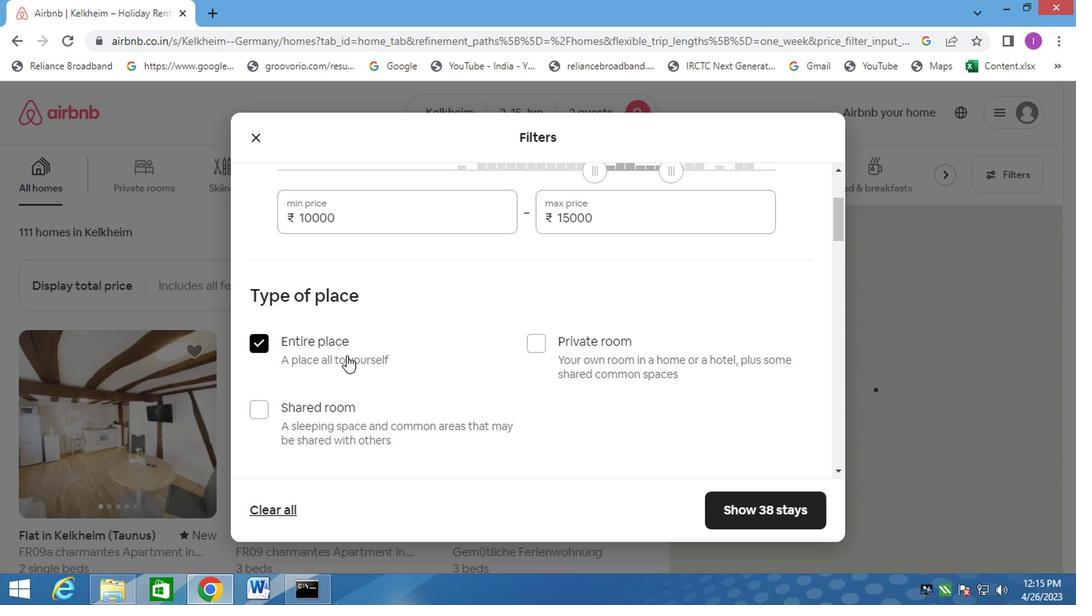 
Action: Mouse scrolled (348, 359) with delta (0, 0)
Screenshot: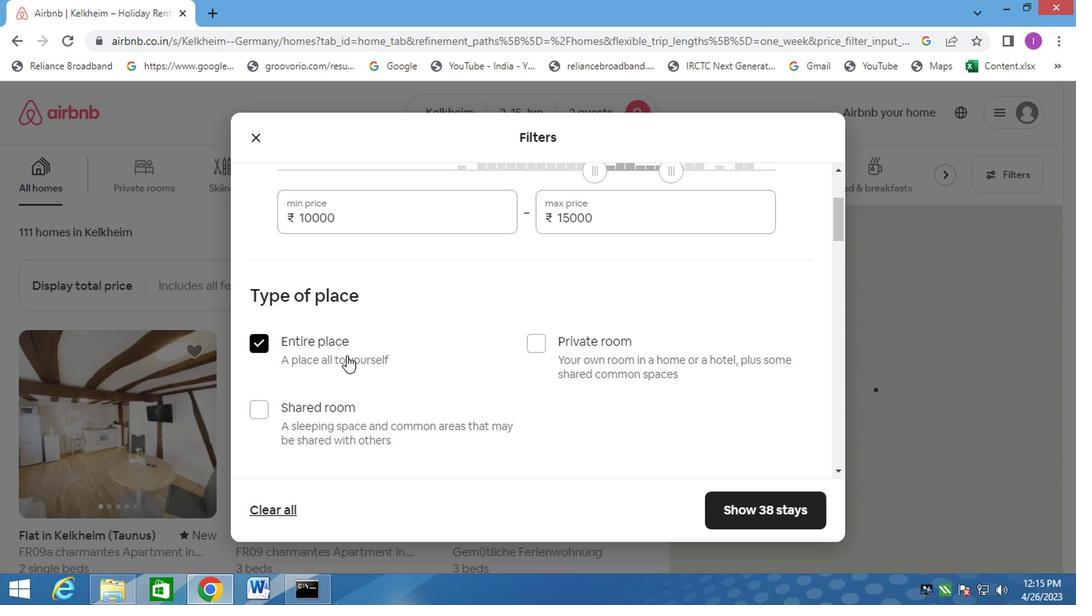 
Action: Mouse moved to (350, 362)
Screenshot: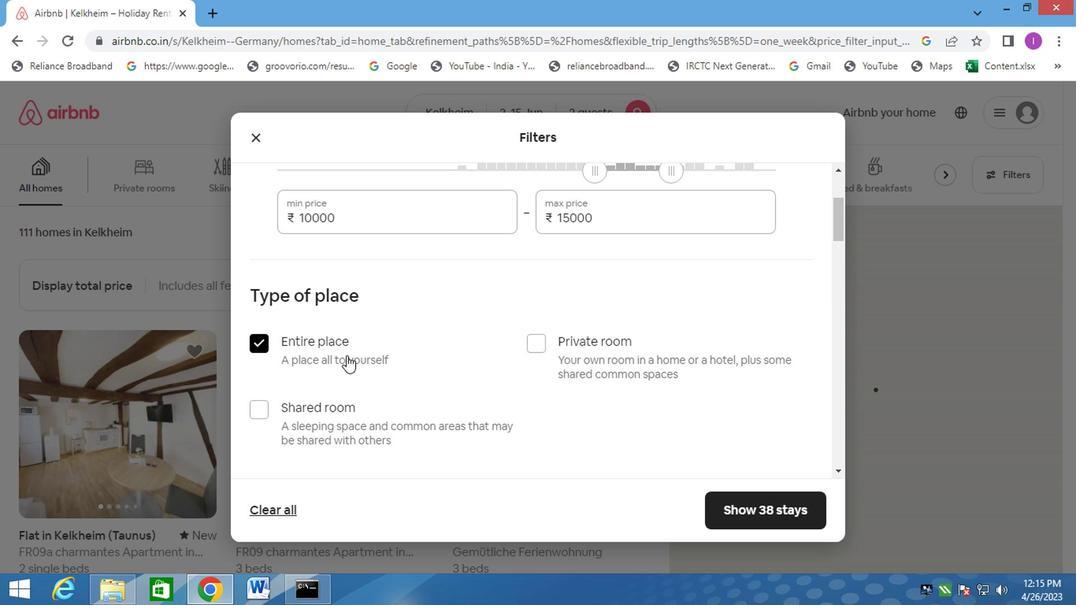 
Action: Mouse scrolled (350, 361) with delta (0, 0)
Screenshot: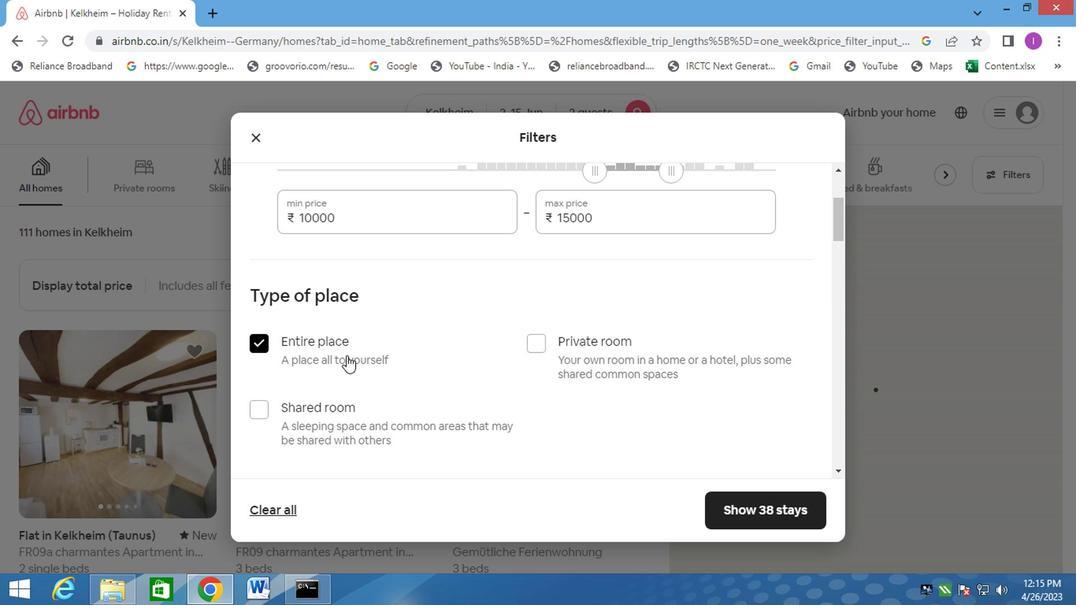 
Action: Mouse moved to (349, 359)
Screenshot: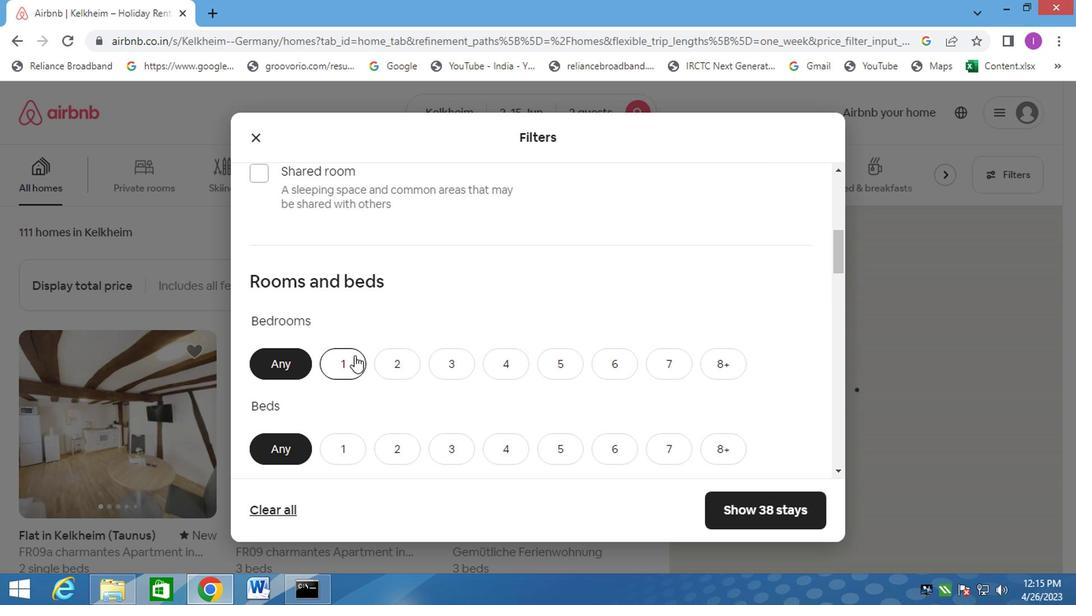 
Action: Mouse pressed left at (349, 359)
Screenshot: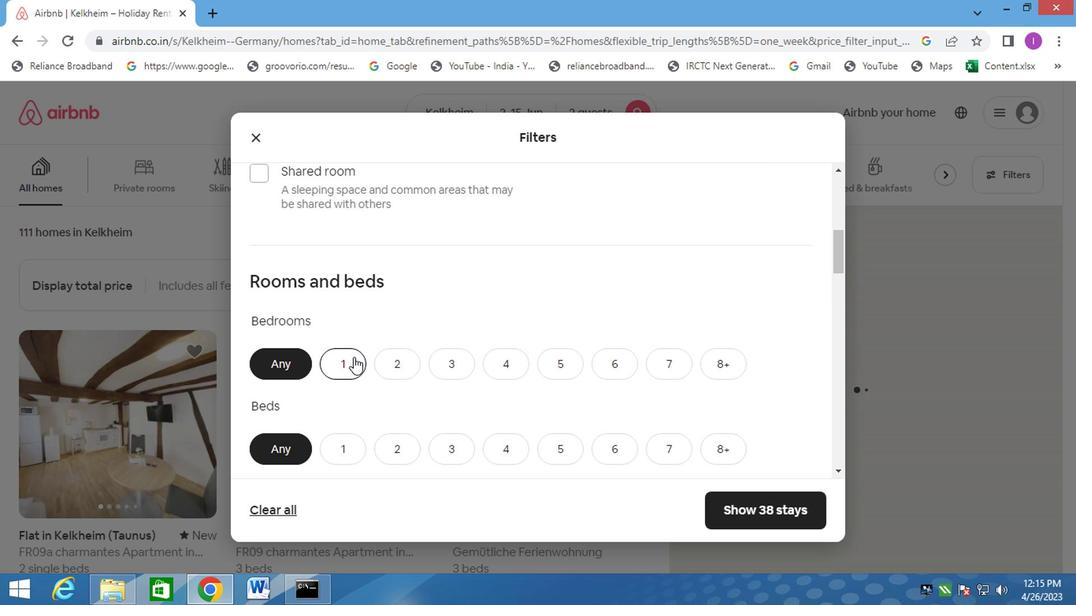 
Action: Mouse moved to (352, 389)
Screenshot: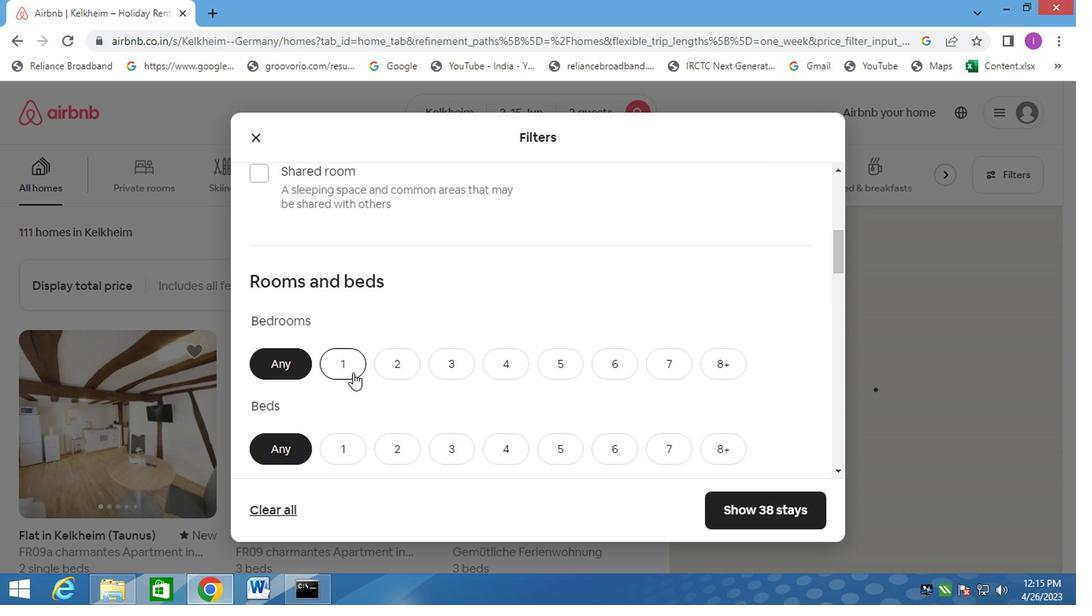 
Action: Mouse scrolled (352, 388) with delta (0, 0)
Screenshot: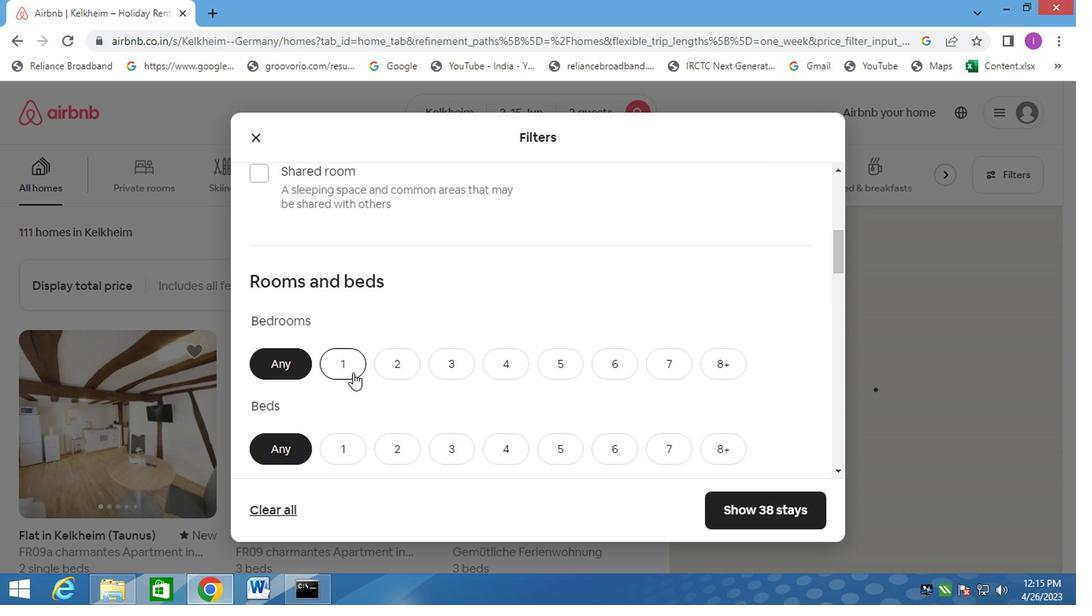 
Action: Mouse scrolled (352, 388) with delta (0, 0)
Screenshot: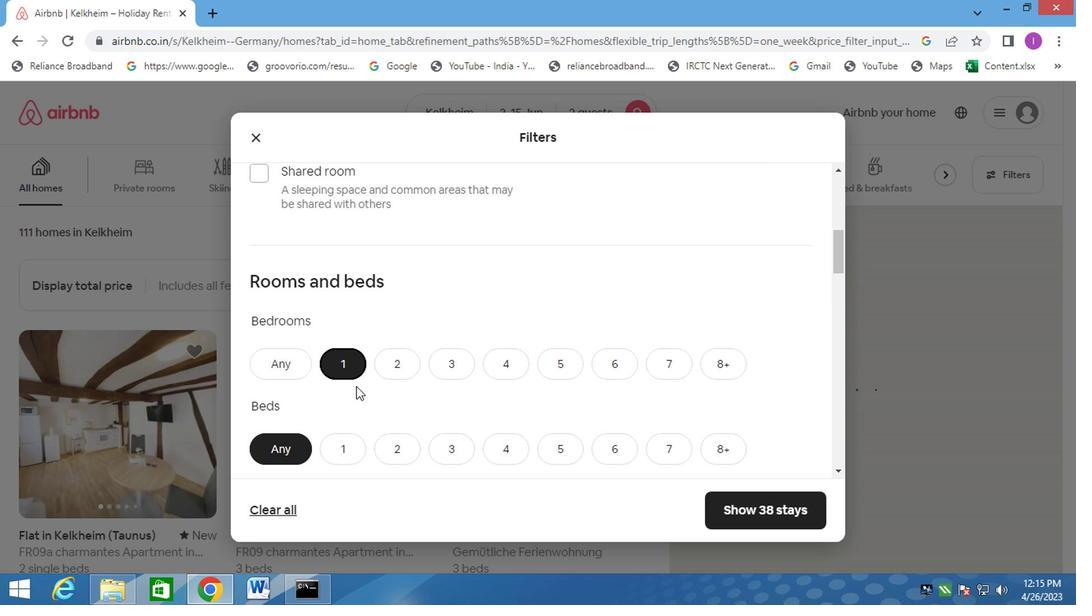 
Action: Mouse moved to (346, 298)
Screenshot: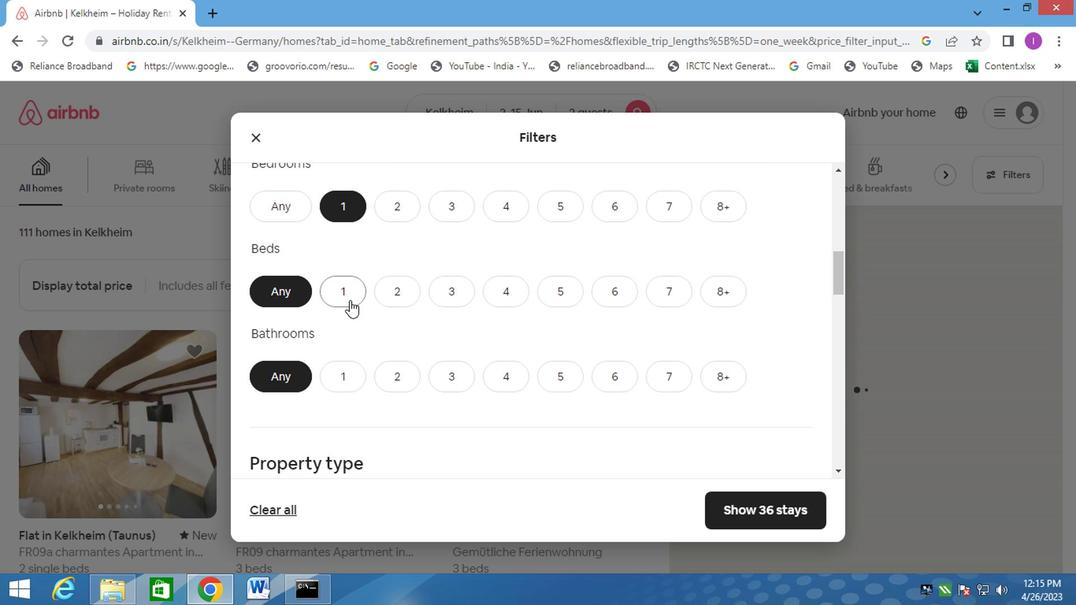 
Action: Mouse pressed left at (346, 298)
Screenshot: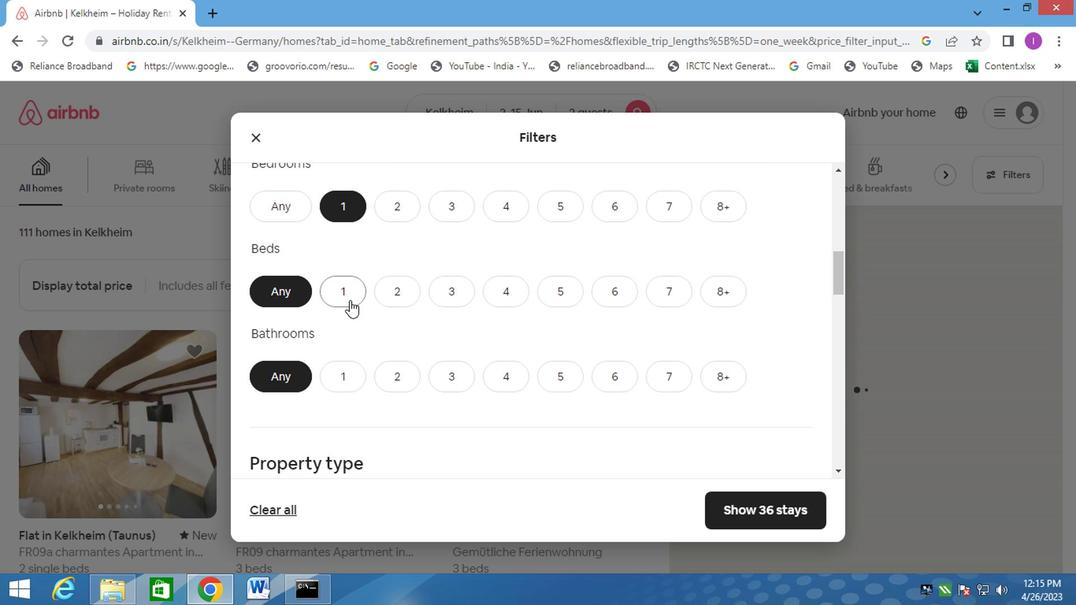 
Action: Mouse moved to (338, 376)
Screenshot: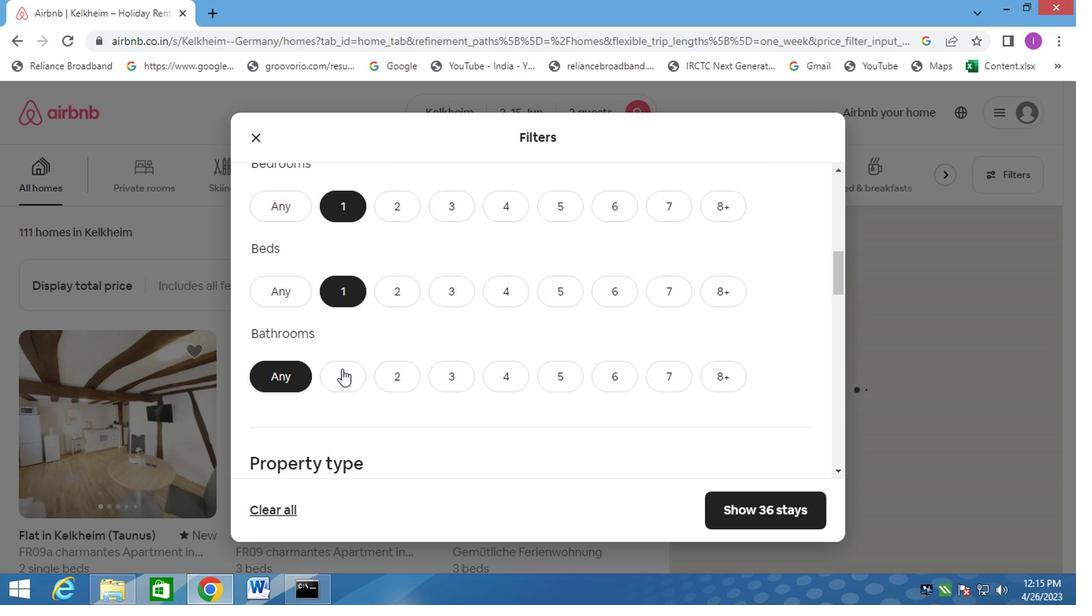 
Action: Mouse pressed left at (338, 376)
Screenshot: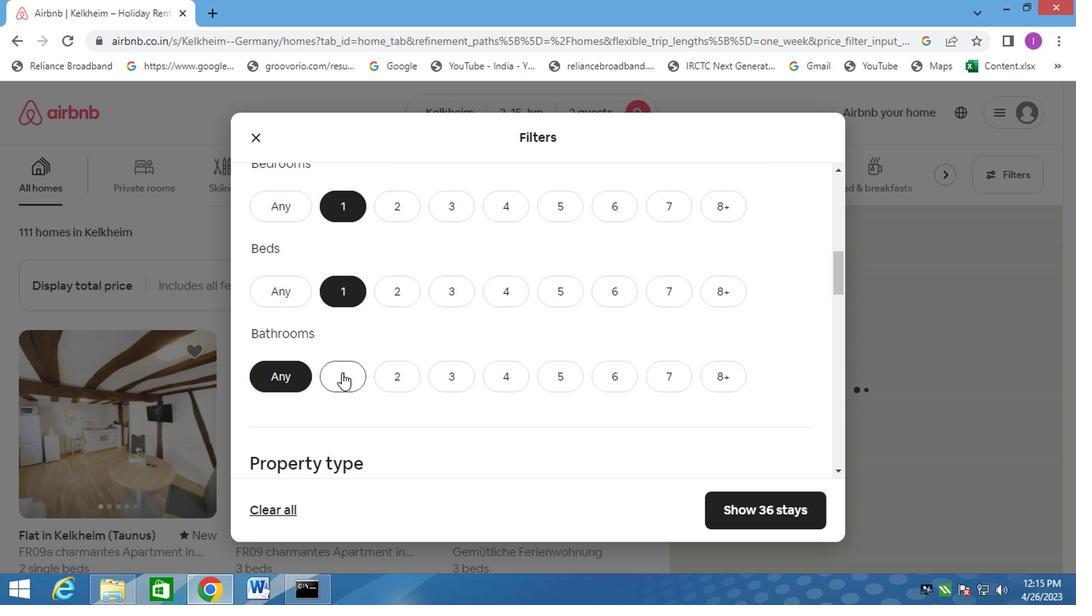 
Action: Mouse moved to (357, 362)
Screenshot: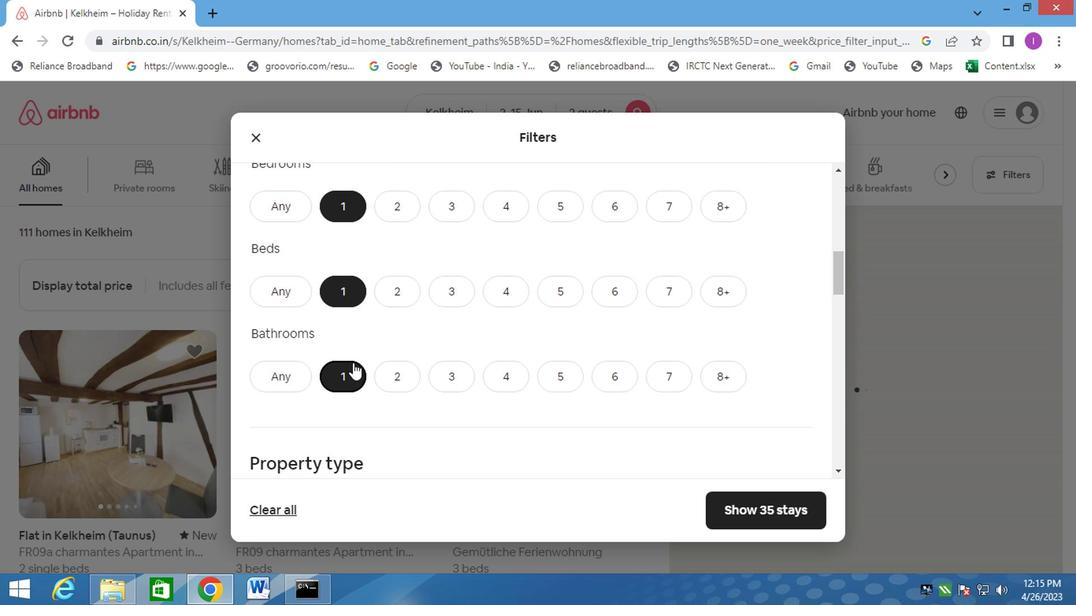 
Action: Mouse scrolled (357, 361) with delta (0, 0)
Screenshot: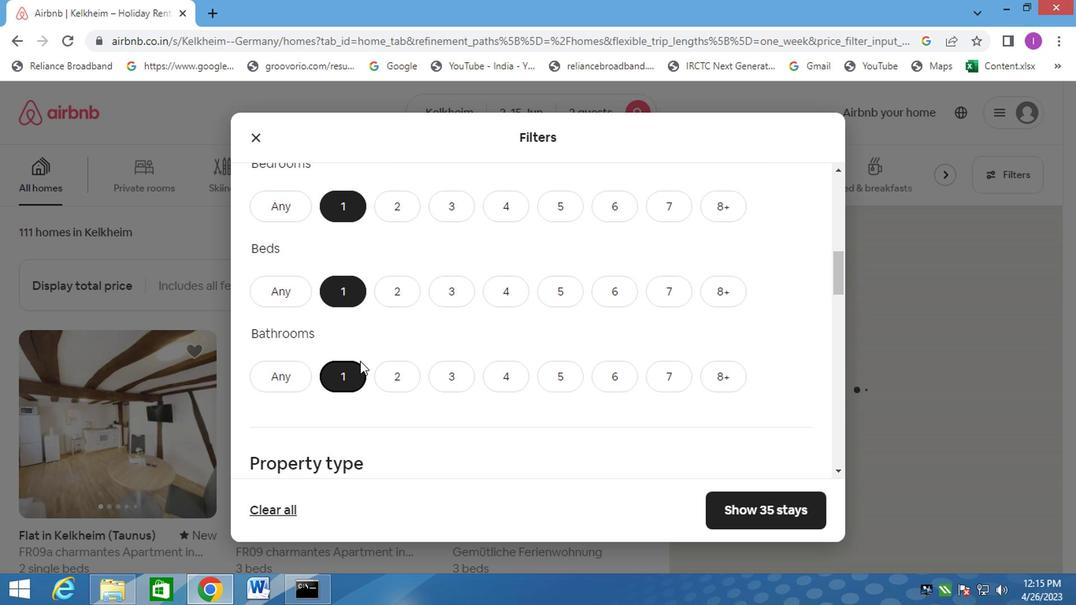 
Action: Mouse scrolled (357, 361) with delta (0, 0)
Screenshot: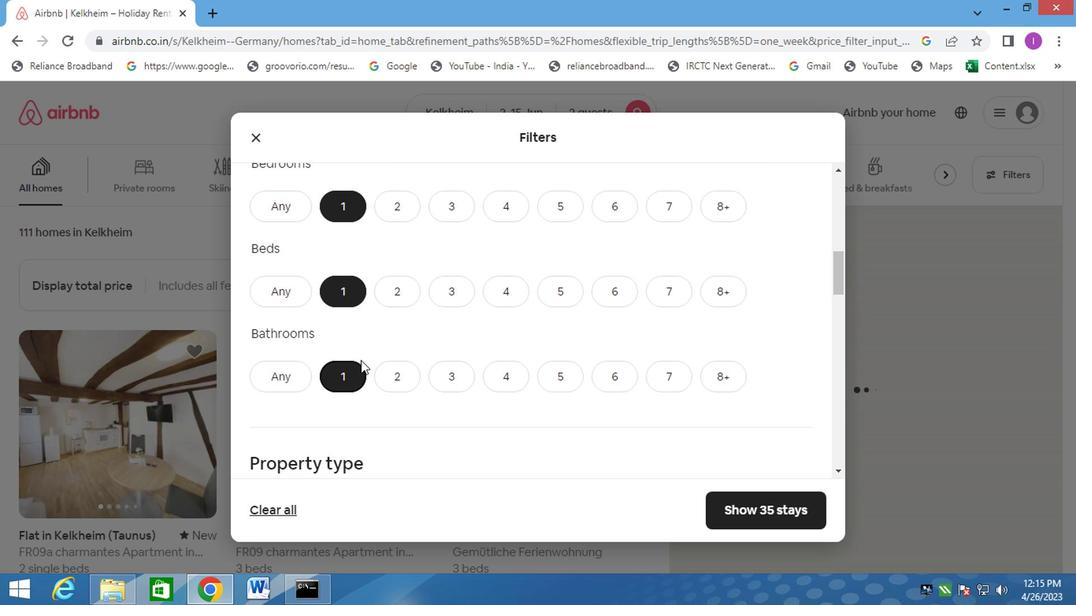 
Action: Mouse moved to (359, 362)
Screenshot: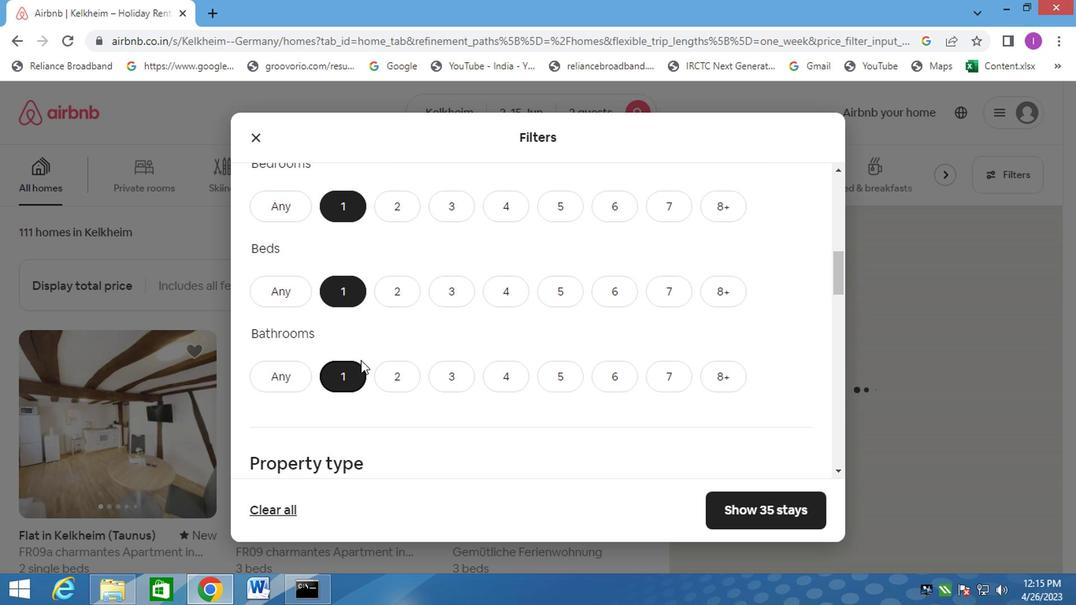 
Action: Mouse scrolled (358, 361) with delta (0, 0)
Screenshot: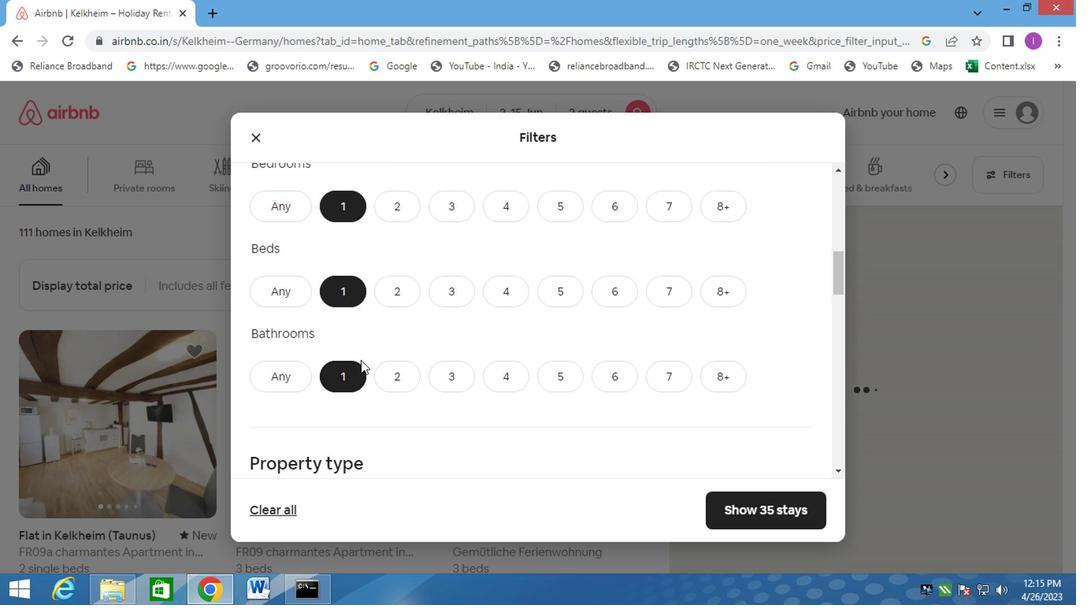 
Action: Mouse moved to (341, 340)
Screenshot: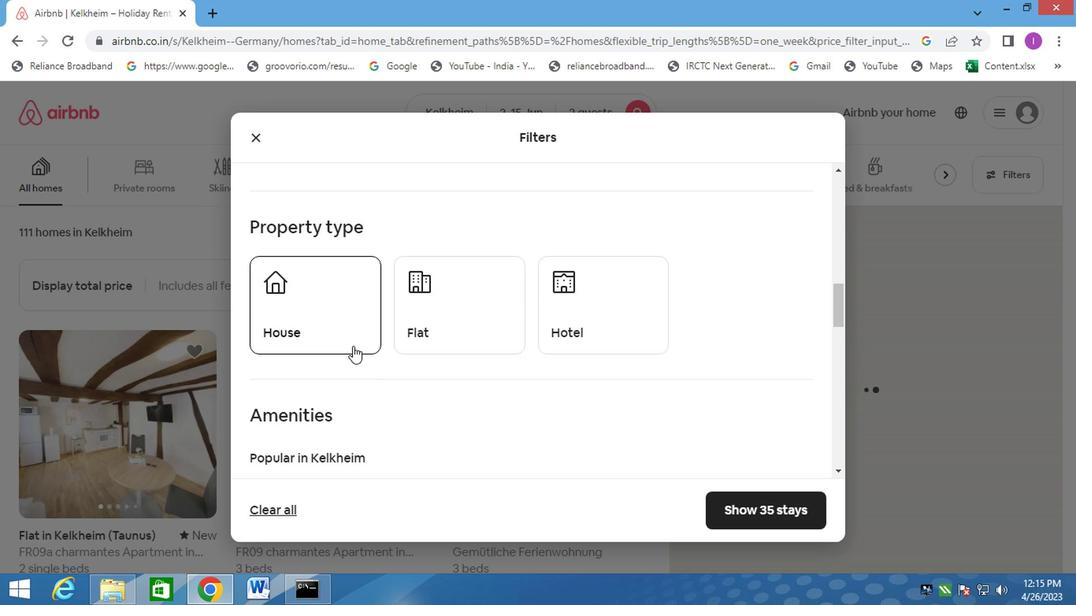 
Action: Mouse pressed left at (341, 340)
Screenshot: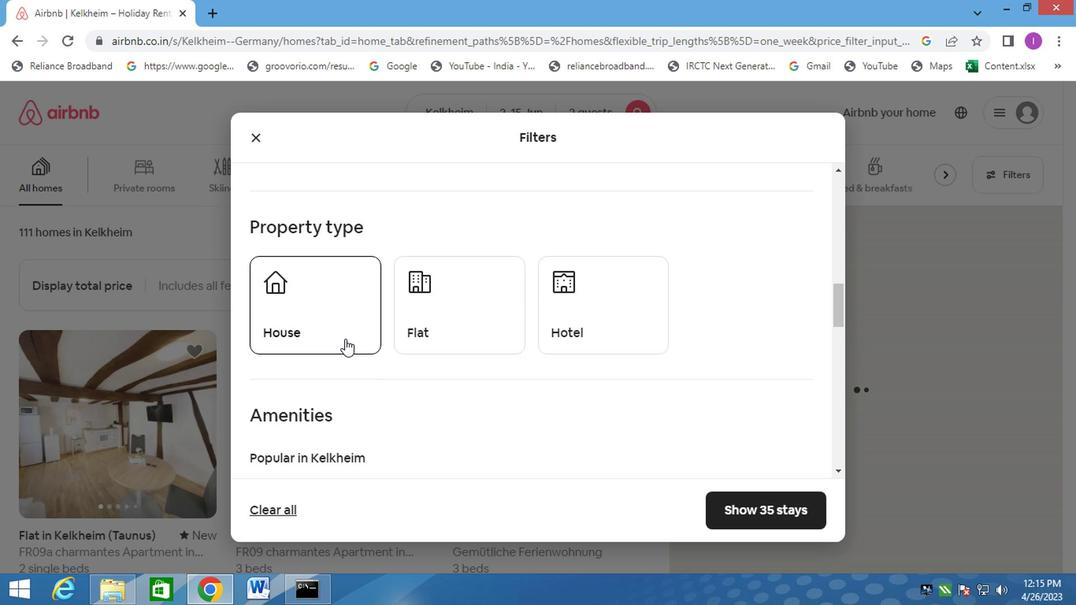 
Action: Mouse moved to (438, 331)
Screenshot: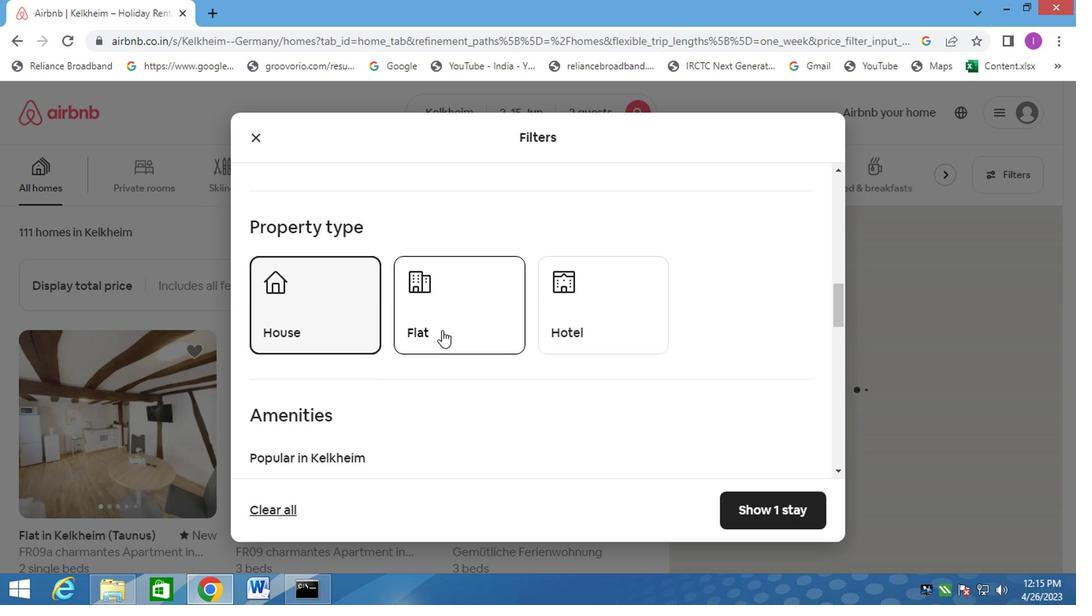
Action: Mouse pressed left at (438, 331)
Screenshot: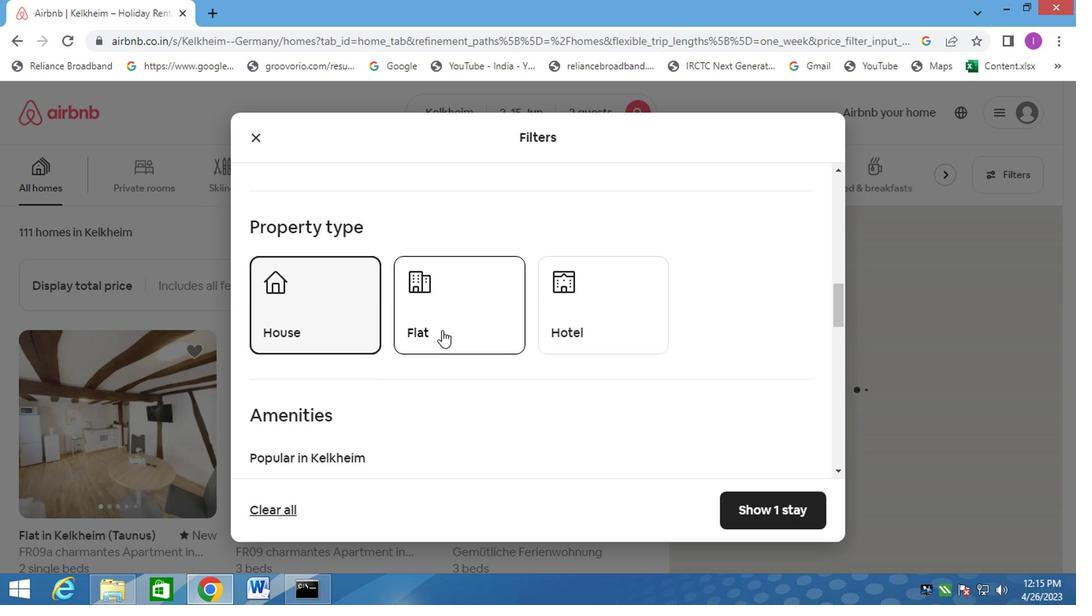 
Action: Mouse moved to (569, 307)
Screenshot: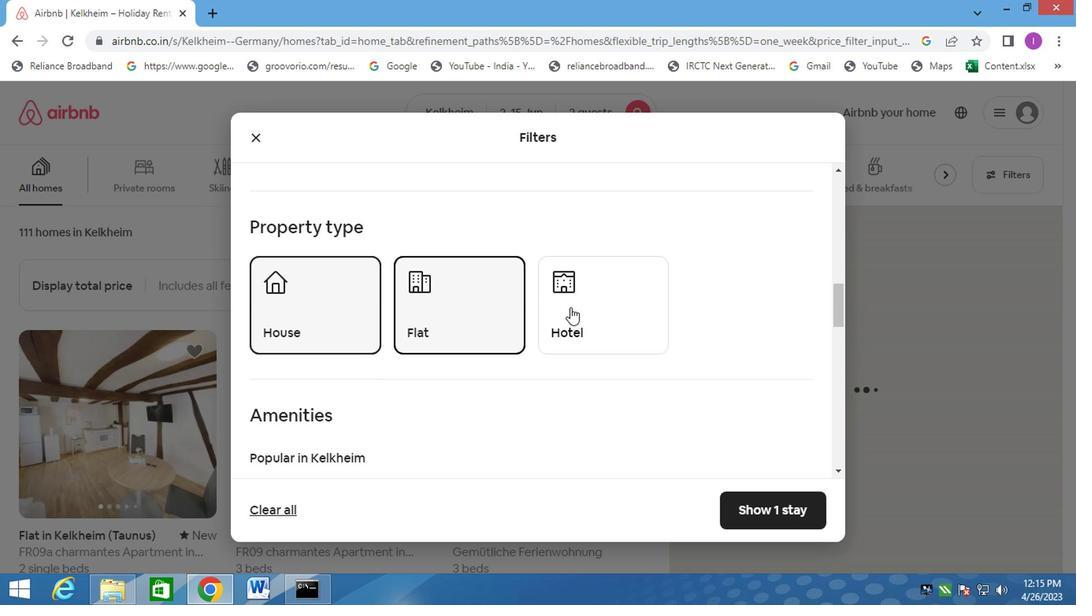 
Action: Mouse pressed left at (569, 307)
Screenshot: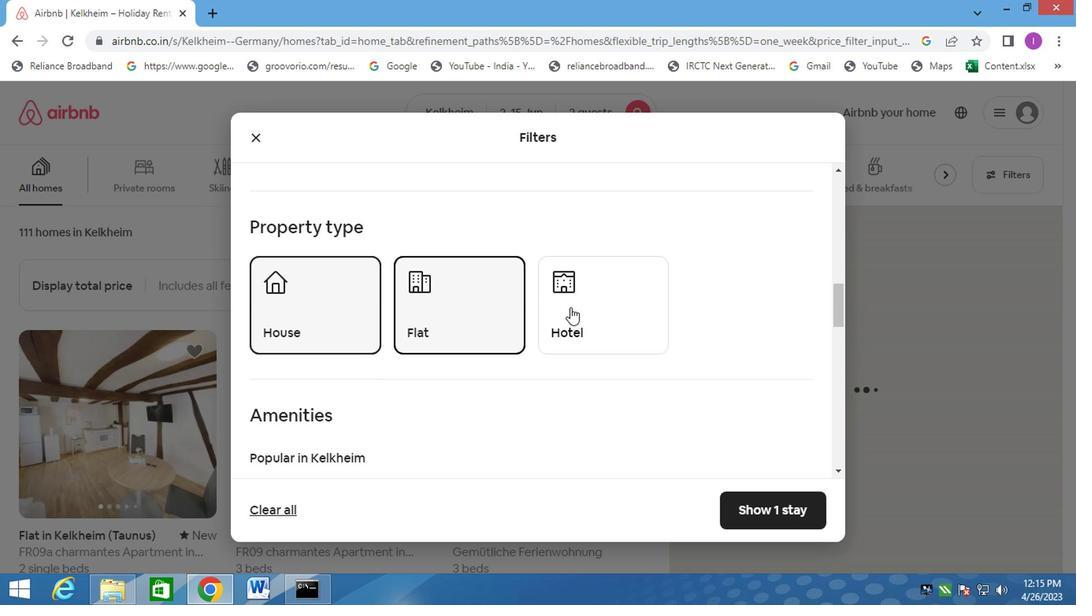 
Action: Mouse moved to (540, 347)
Screenshot: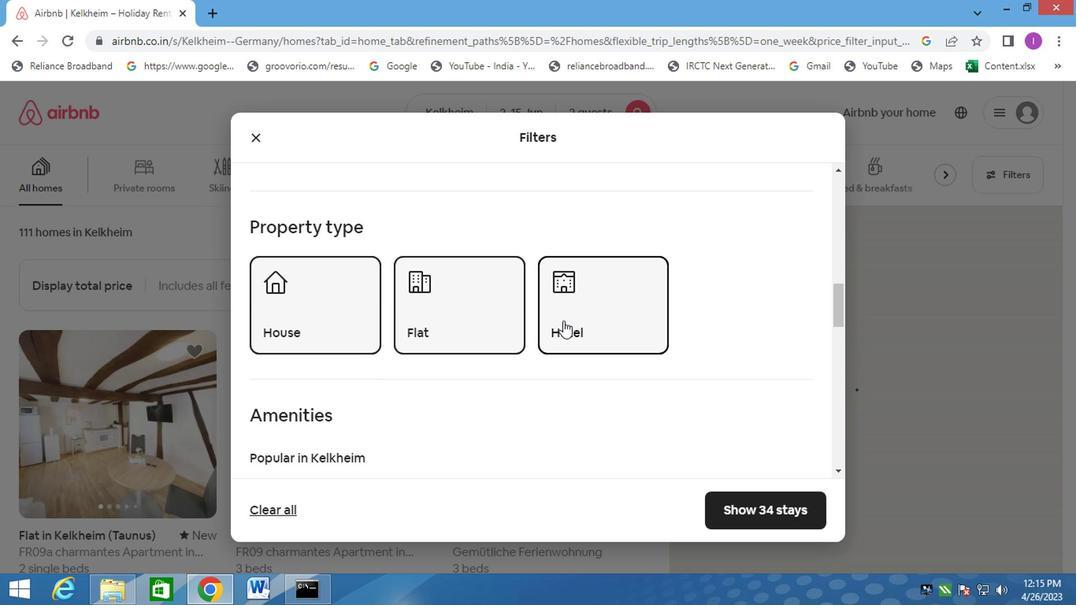 
Action: Mouse scrolled (554, 331) with delta (0, -1)
Screenshot: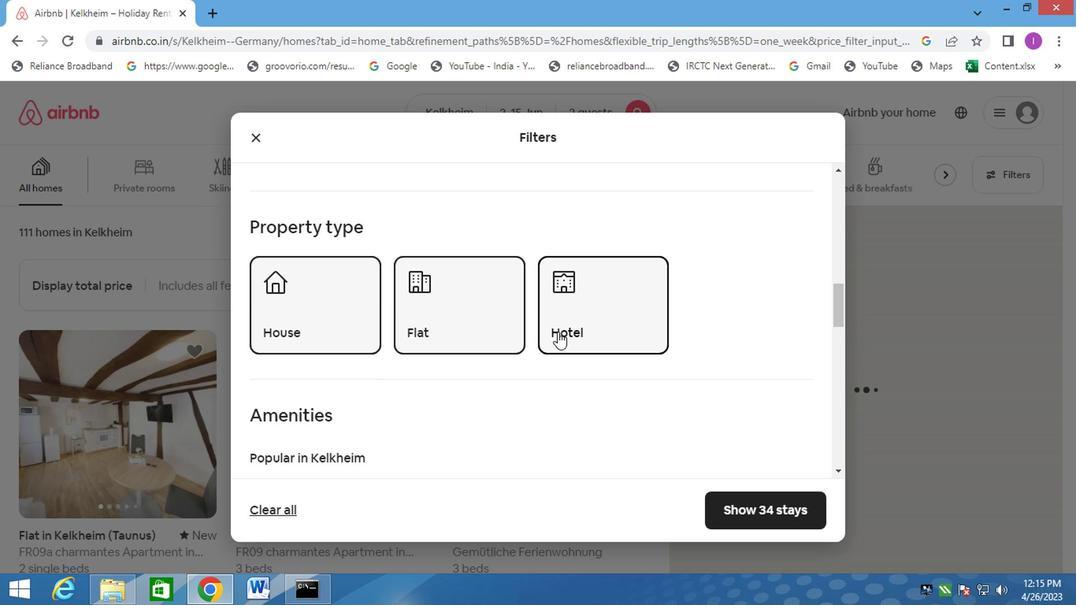 
Action: Mouse moved to (734, 265)
Screenshot: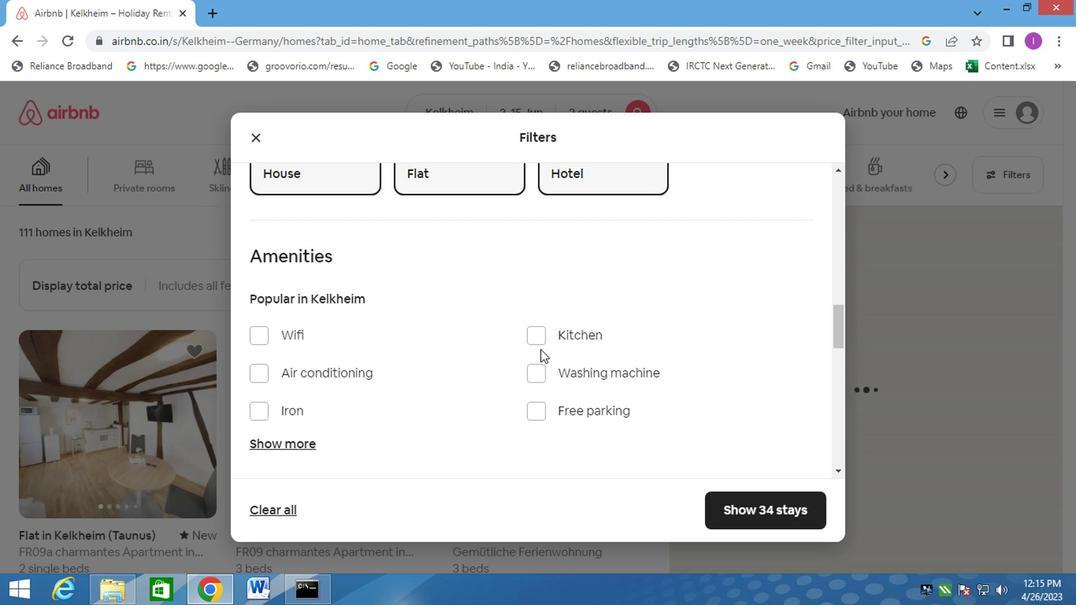 
Action: Mouse scrolled (685, 278) with delta (0, 0)
Screenshot: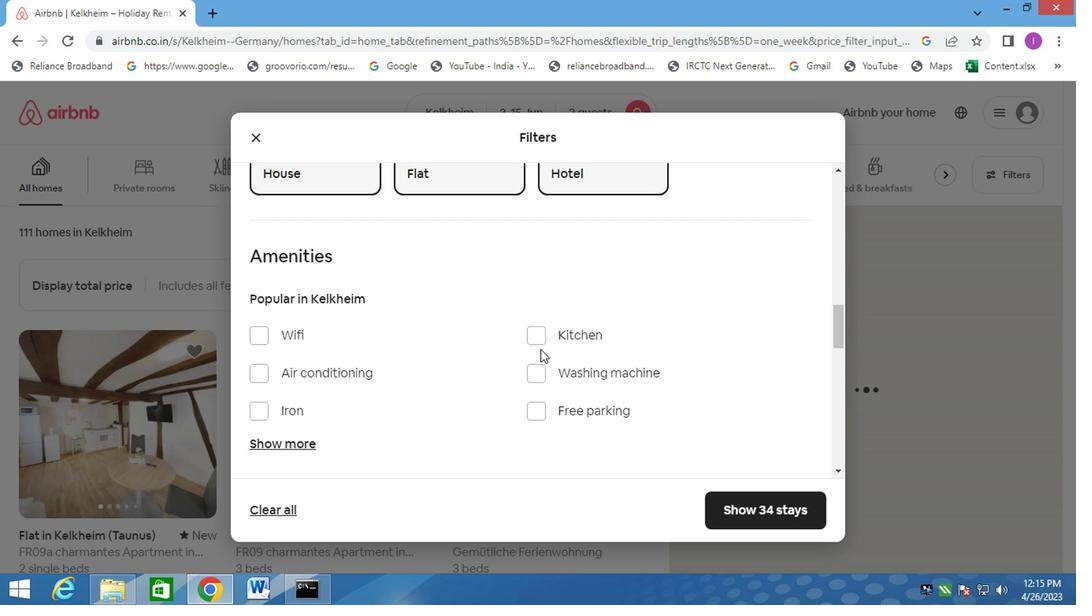 
Action: Mouse moved to (750, 269)
Screenshot: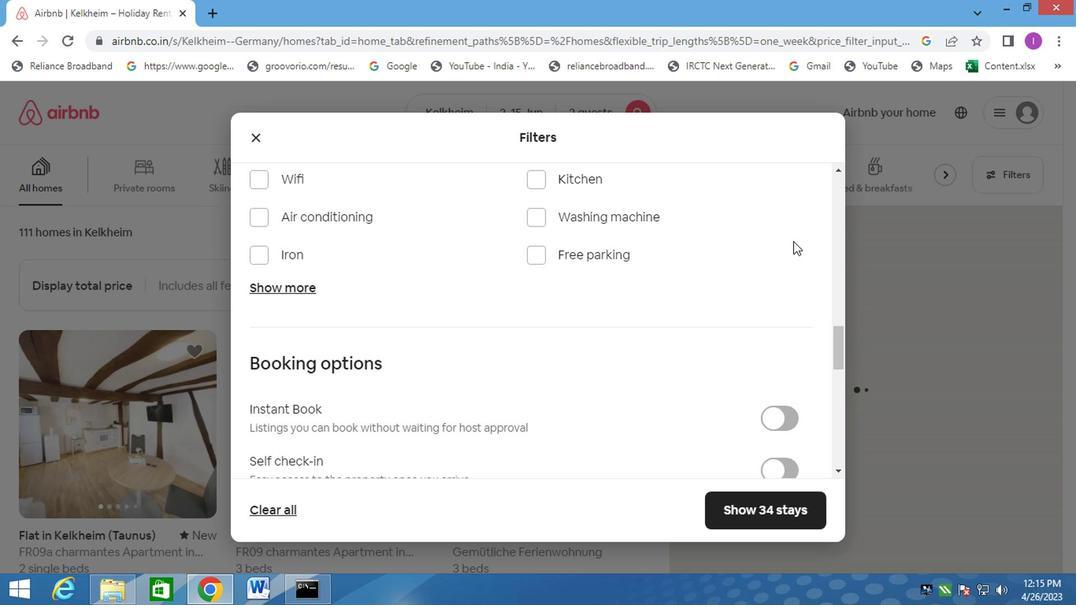 
Action: Mouse scrolled (750, 267) with delta (0, -1)
Screenshot: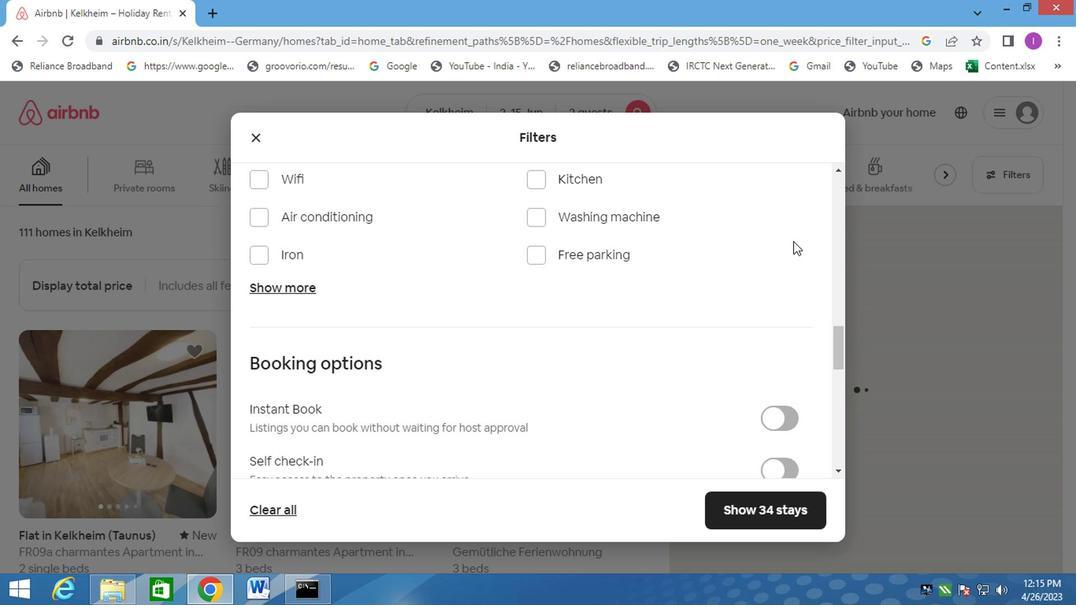 
Action: Mouse scrolled (750, 267) with delta (0, -1)
Screenshot: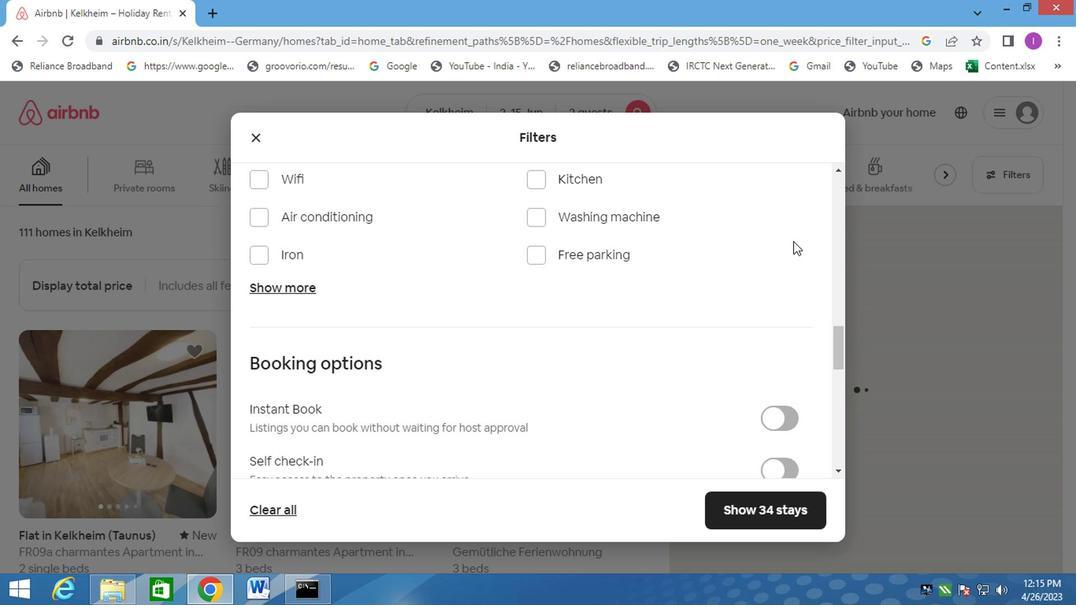 
Action: Mouse moved to (781, 309)
Screenshot: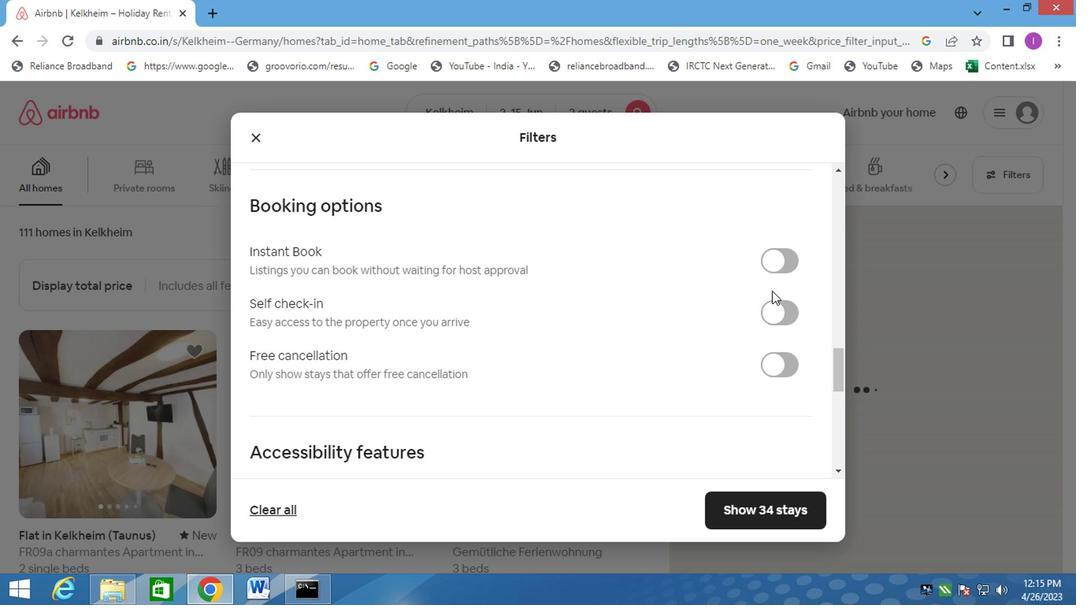 
Action: Mouse pressed left at (781, 309)
Screenshot: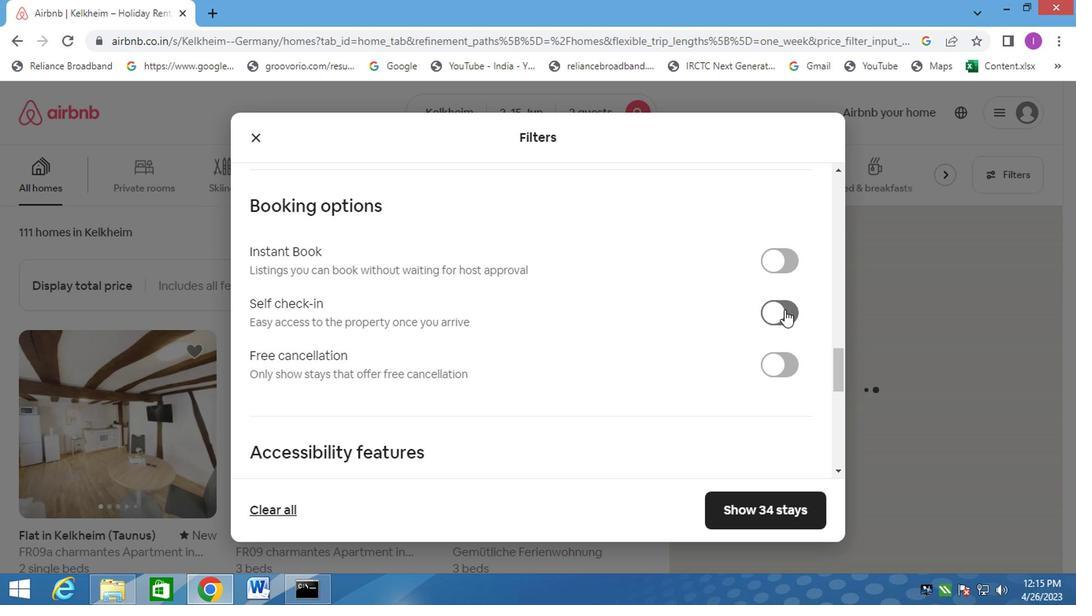 
Action: Mouse moved to (666, 340)
Screenshot: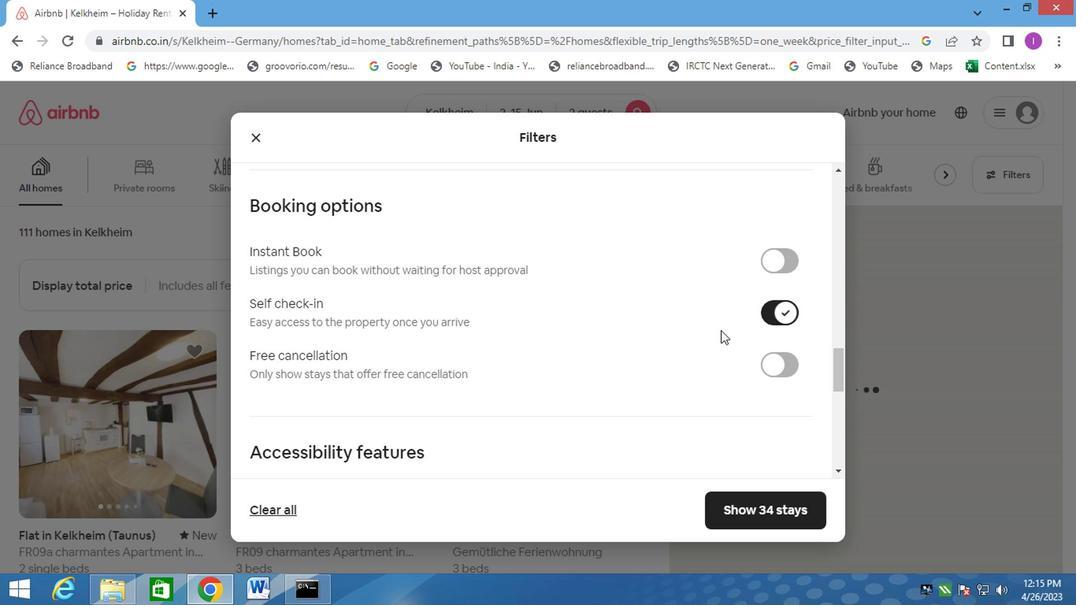 
Action: Mouse scrolled (666, 340) with delta (0, 0)
Screenshot: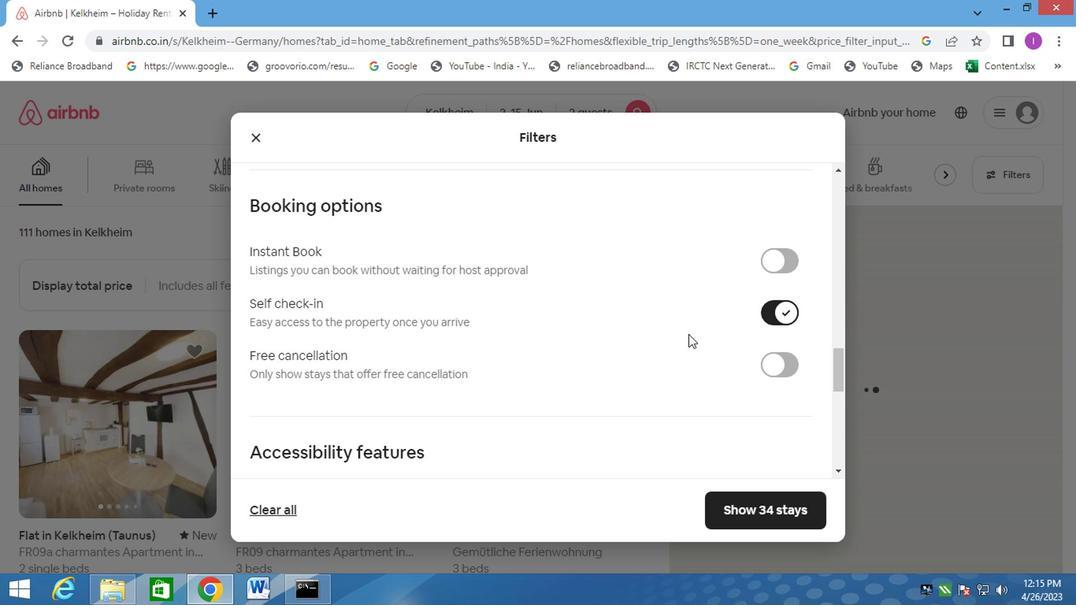 
Action: Mouse moved to (666, 341)
Screenshot: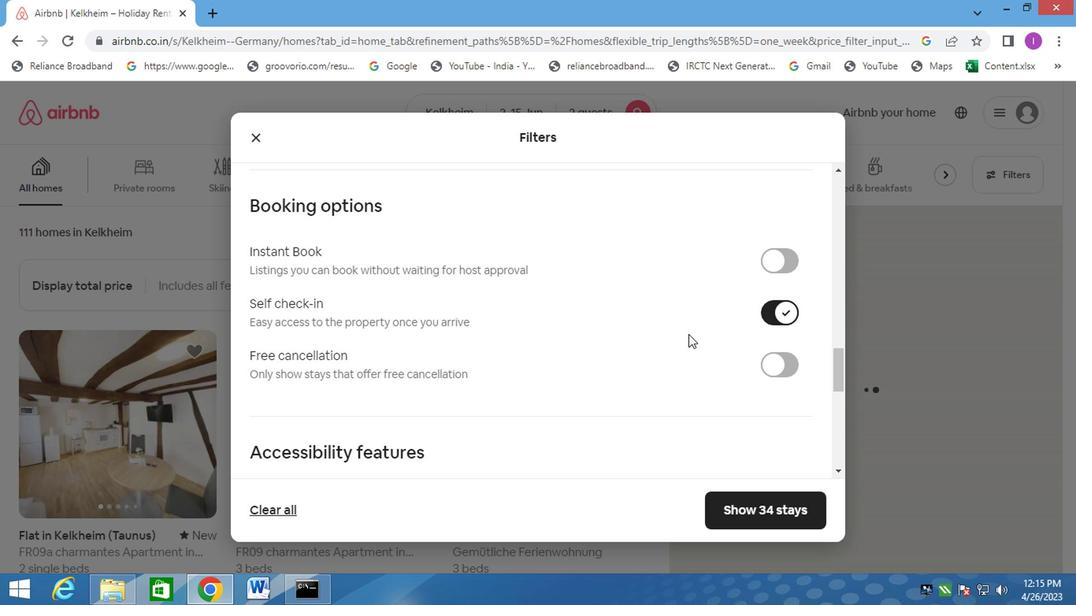 
Action: Mouse scrolled (666, 340) with delta (0, -1)
Screenshot: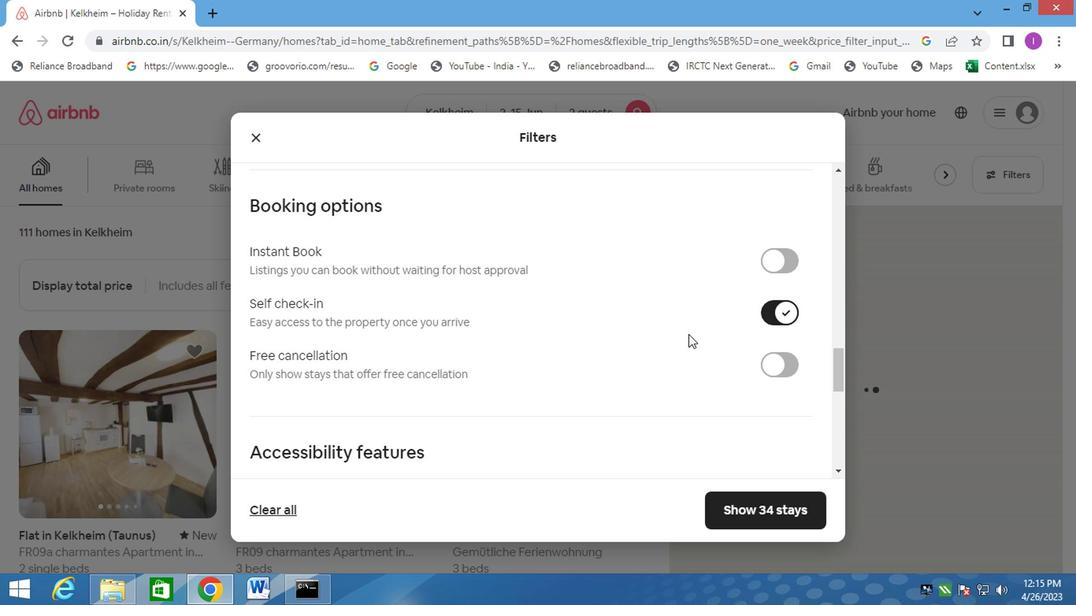 
Action: Mouse scrolled (666, 340) with delta (0, -1)
Screenshot: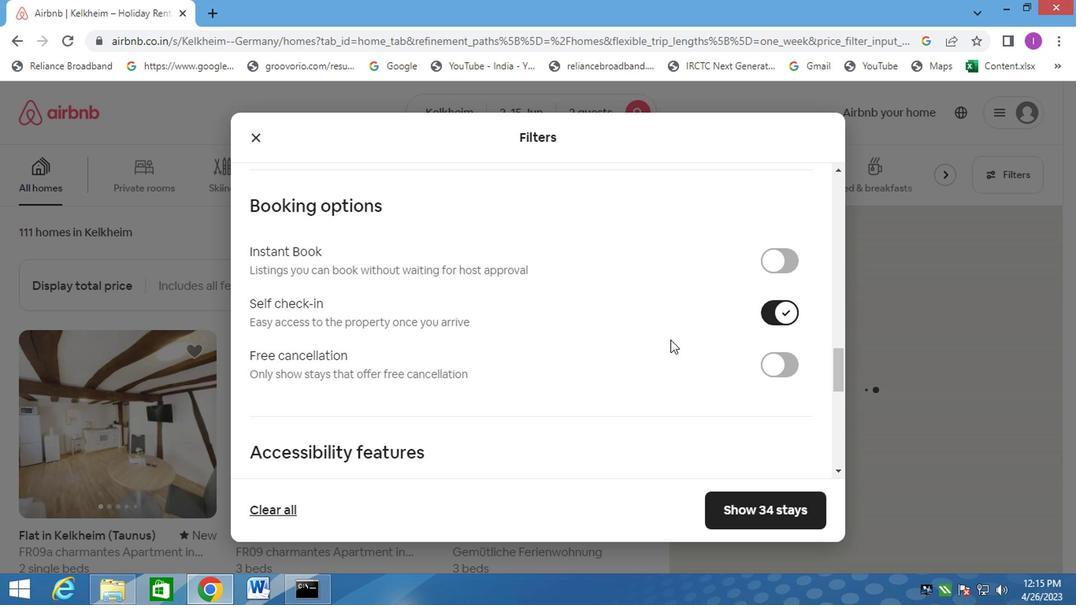 
Action: Mouse scrolled (666, 340) with delta (0, -1)
Screenshot: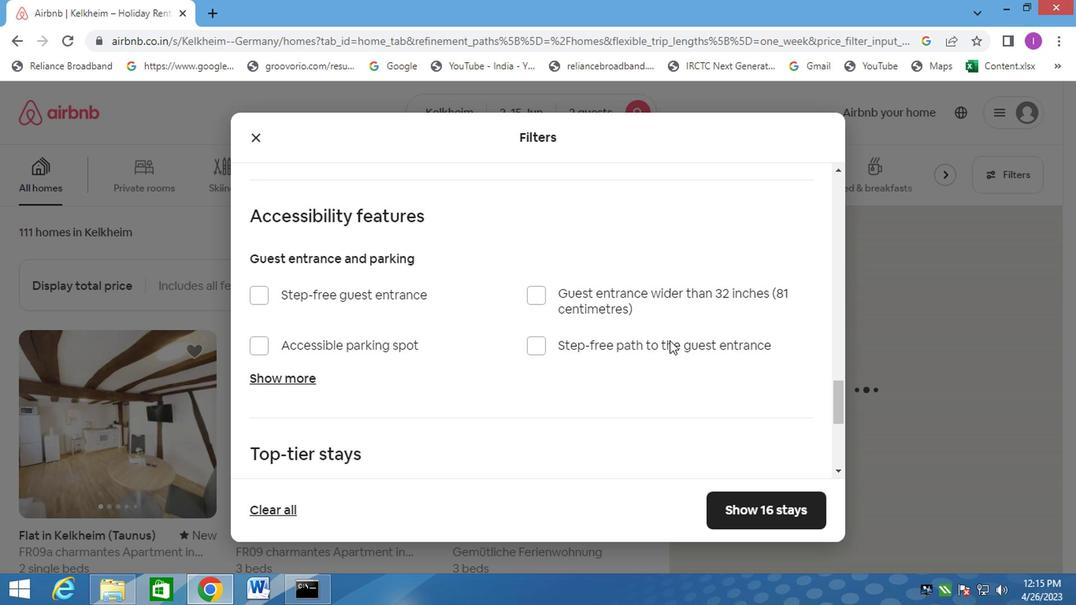 
Action: Mouse scrolled (666, 340) with delta (0, -1)
Screenshot: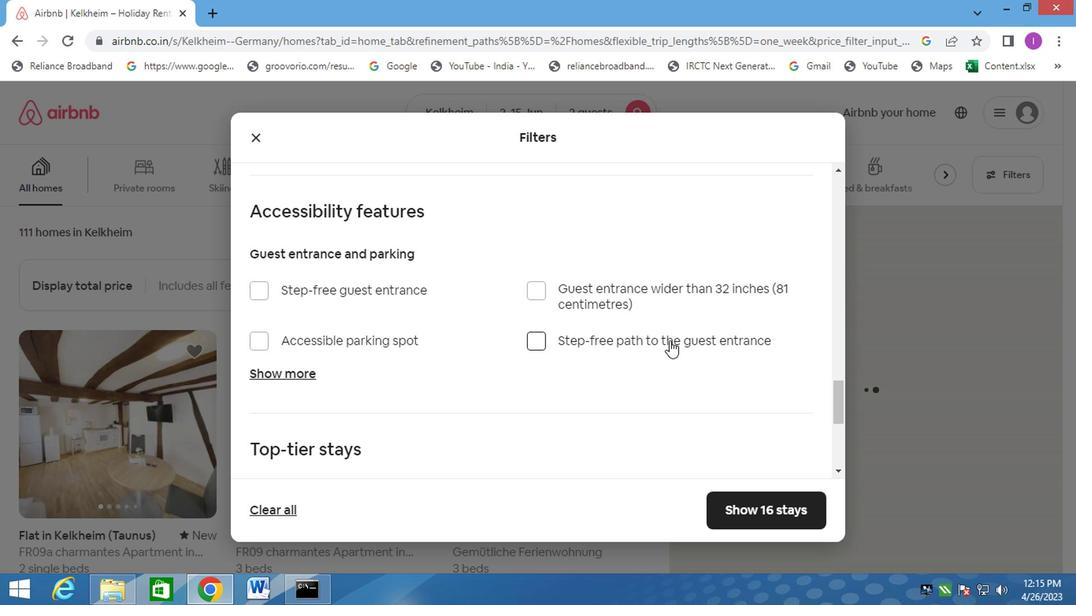 
Action: Mouse moved to (666, 340)
Screenshot: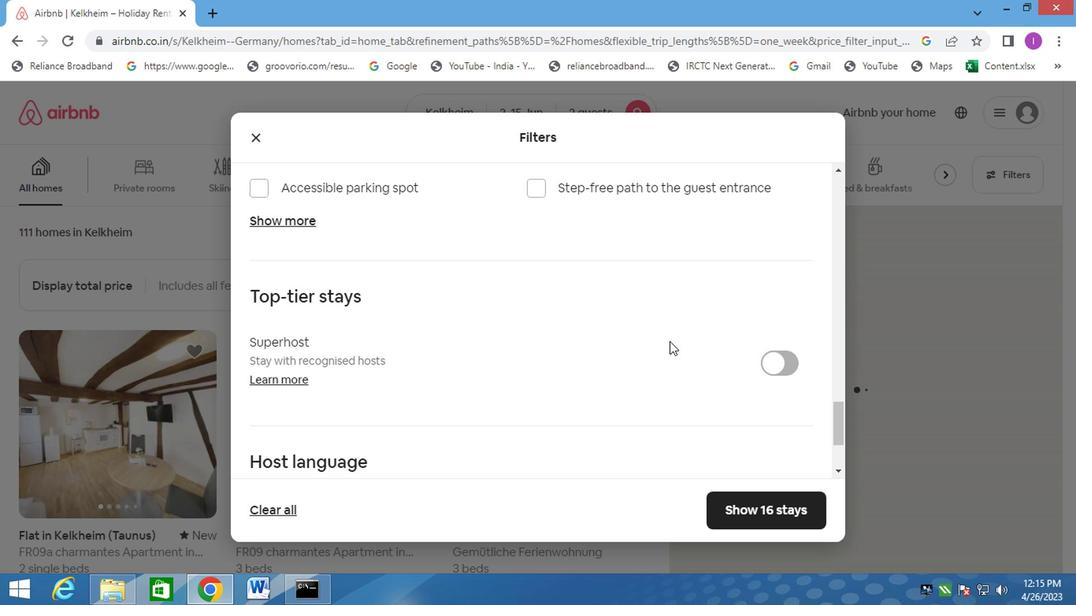 
Action: Mouse scrolled (666, 339) with delta (0, -1)
Screenshot: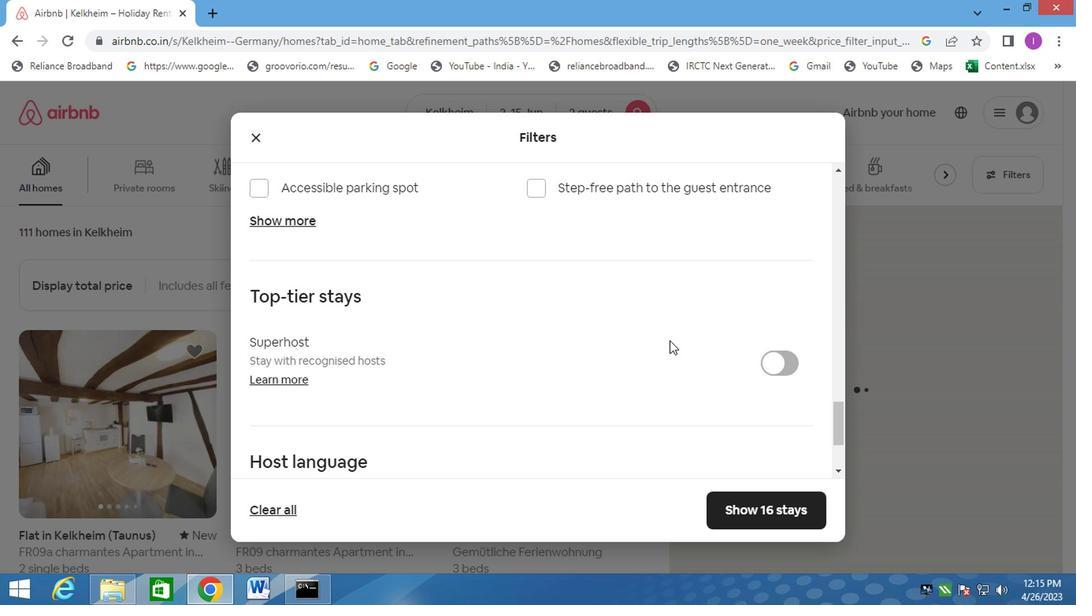 
Action: Mouse scrolled (666, 339) with delta (0, -1)
Screenshot: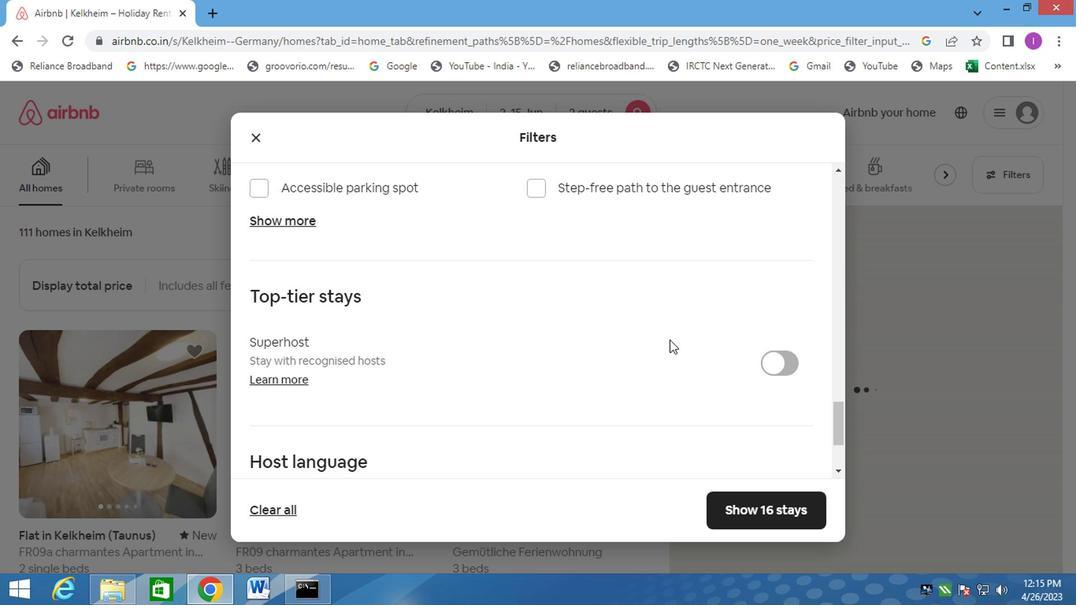 
Action: Mouse moved to (258, 369)
Screenshot: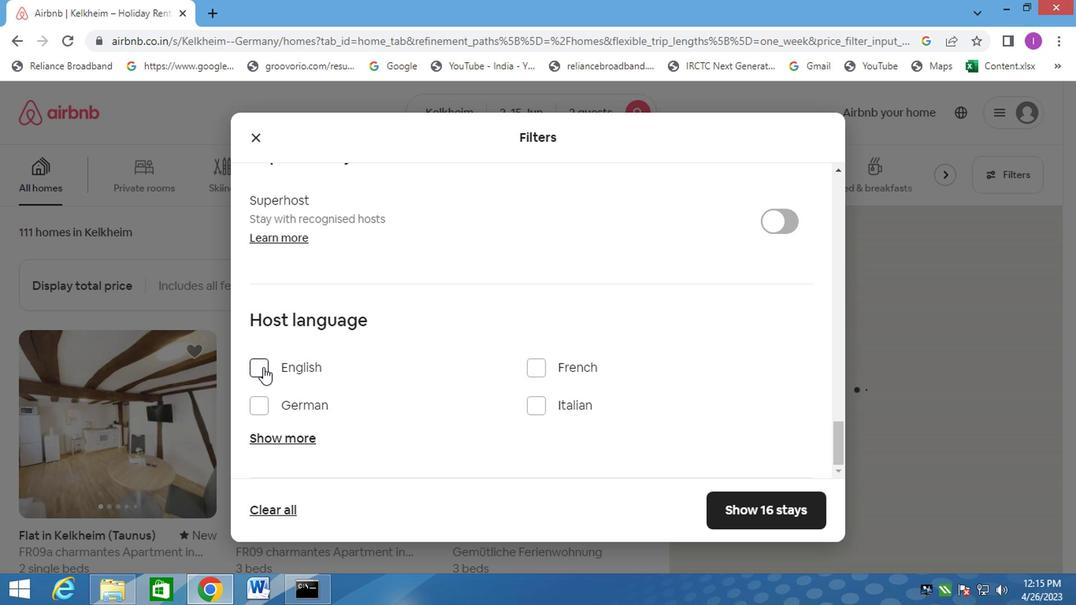 
Action: Mouse pressed left at (258, 369)
Screenshot: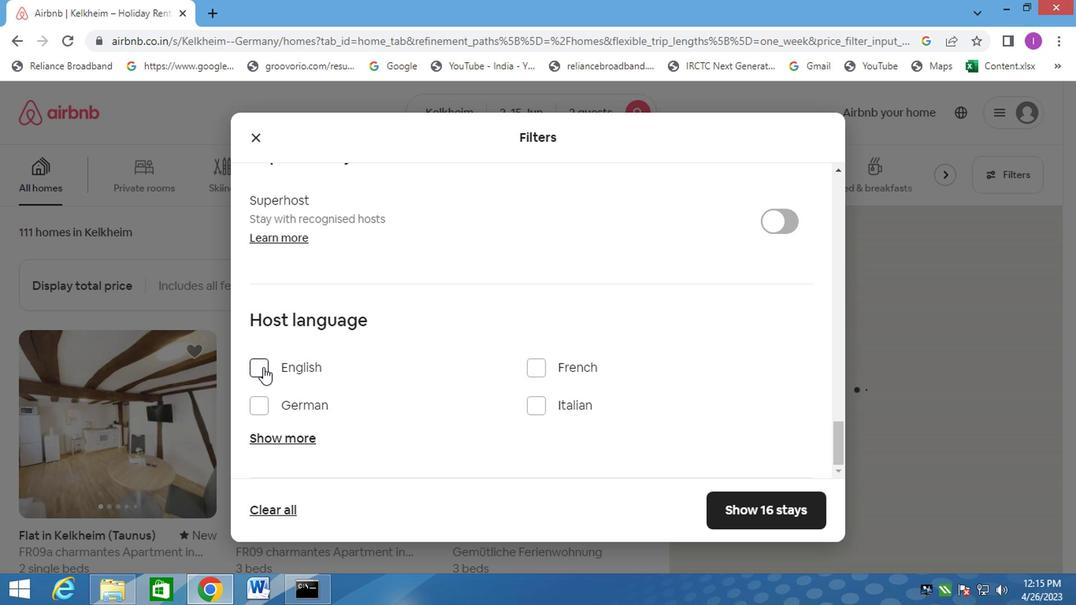 
Action: Mouse moved to (730, 498)
Screenshot: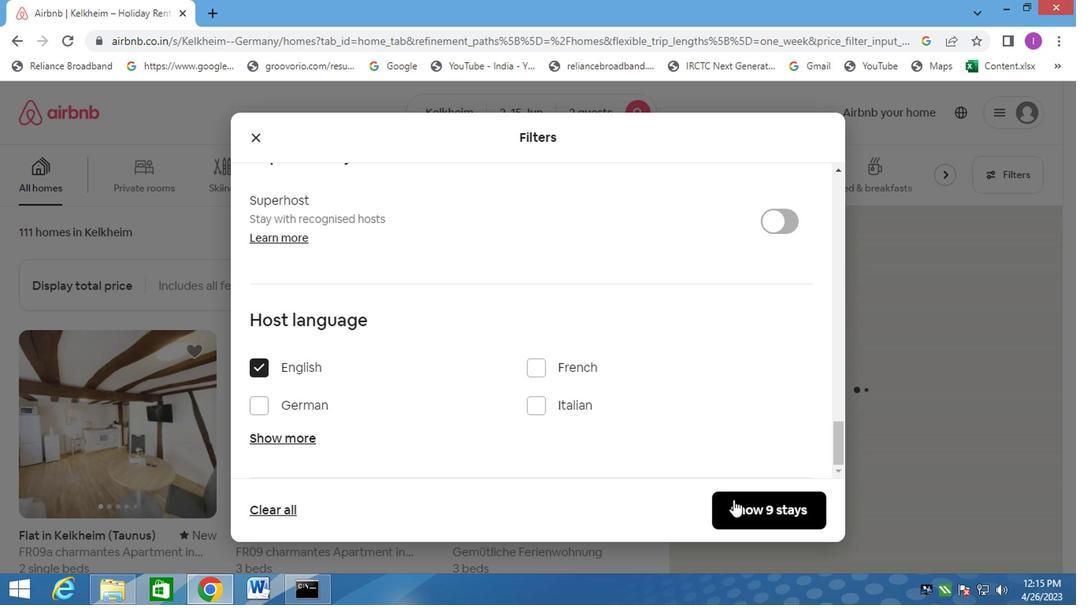 
Action: Mouse scrolled (730, 498) with delta (0, 0)
Screenshot: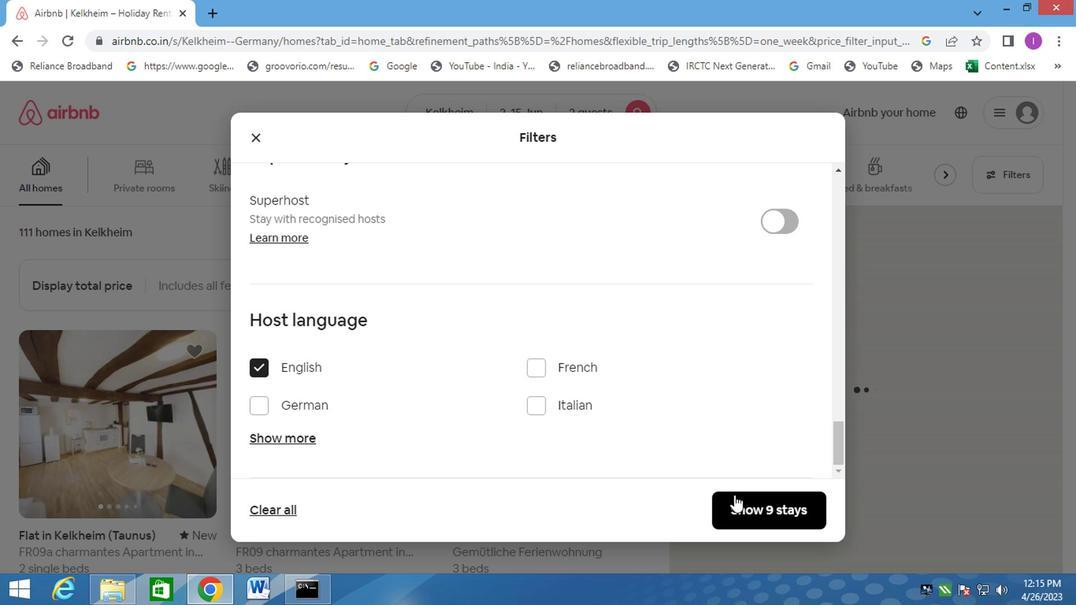
Action: Mouse moved to (732, 497)
Screenshot: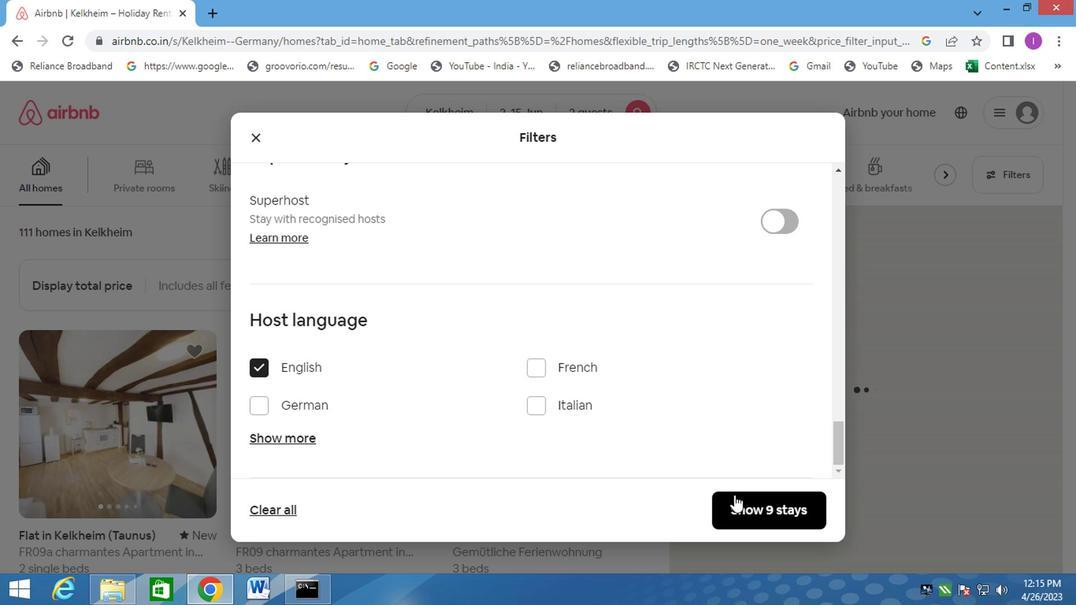 
Action: Mouse scrolled (732, 496) with delta (0, 0)
Screenshot: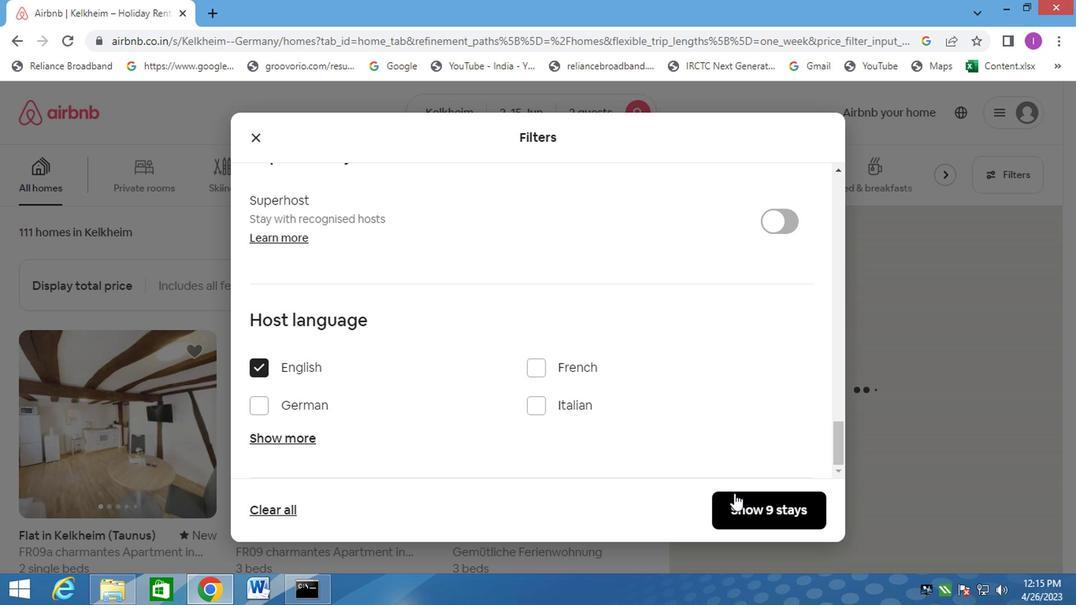 
Action: Mouse moved to (732, 495)
Screenshot: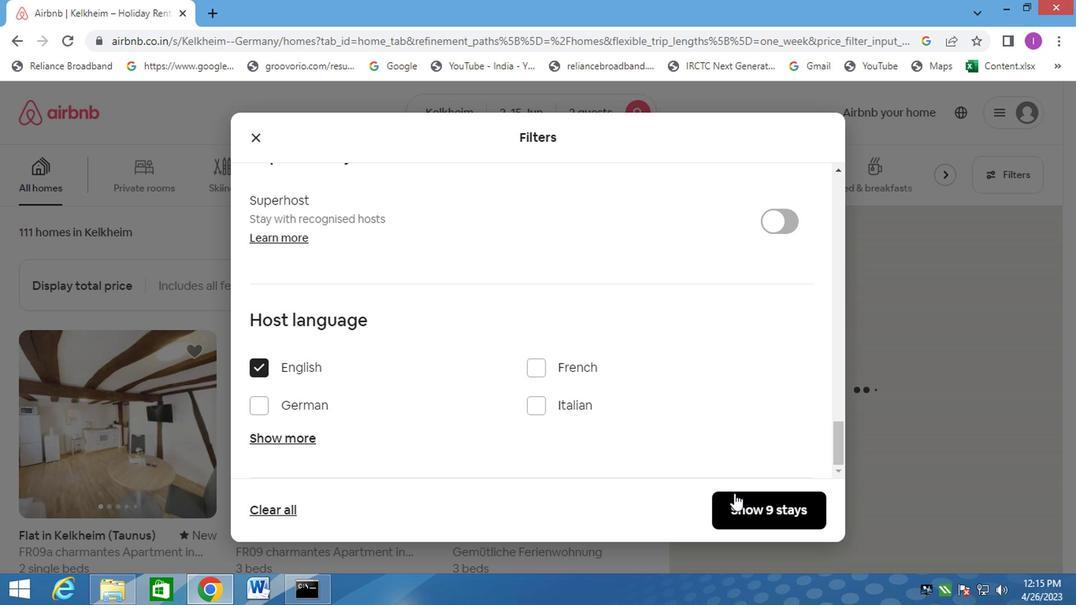 
Action: Mouse scrolled (732, 494) with delta (0, 0)
Screenshot: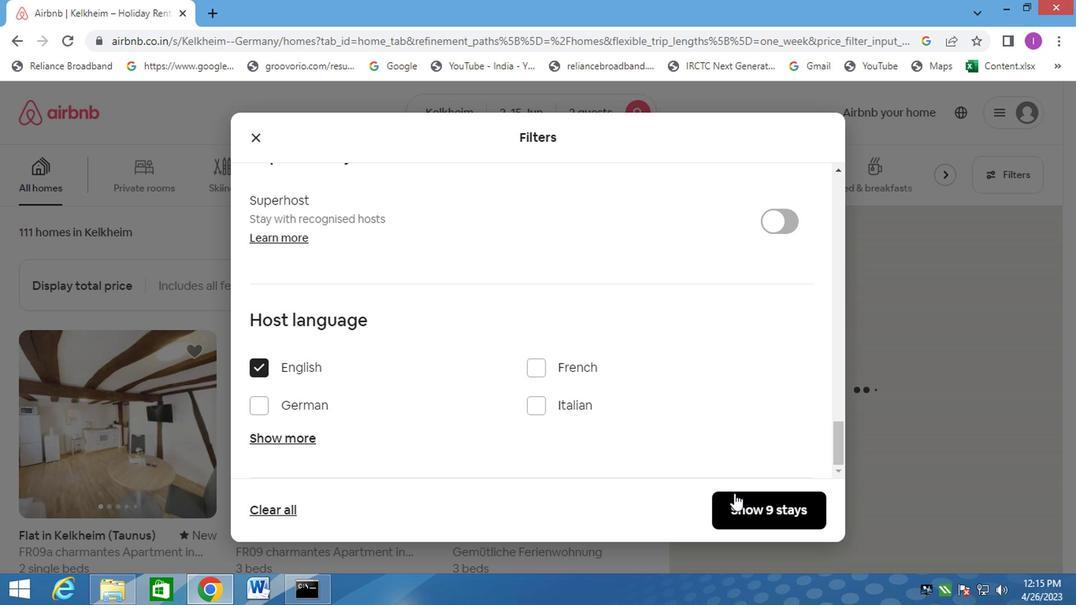 
Action: Mouse moved to (752, 506)
Screenshot: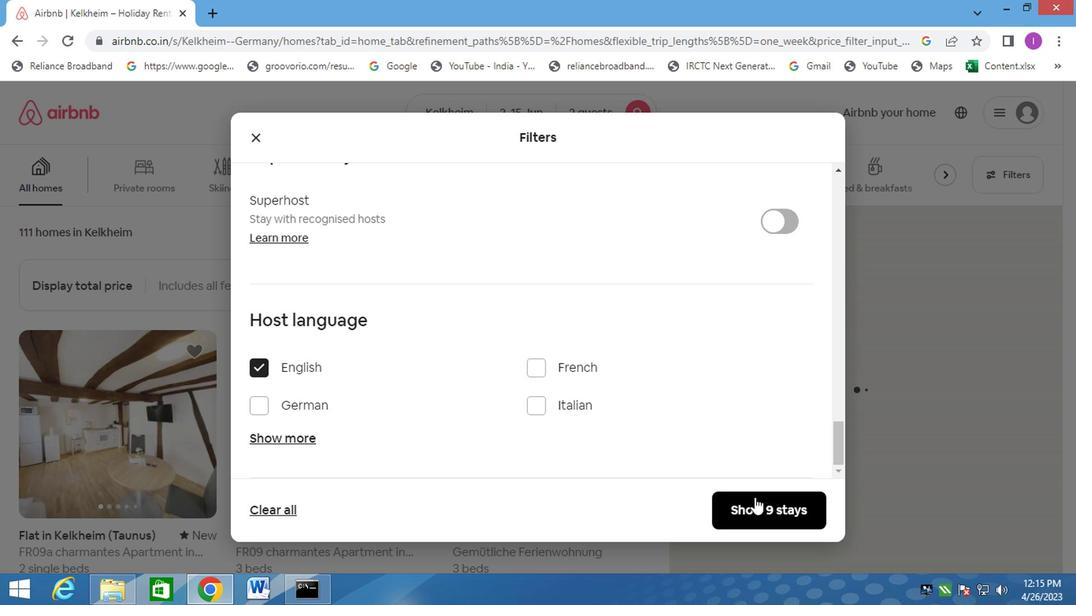 
Action: Mouse pressed left at (752, 506)
Screenshot: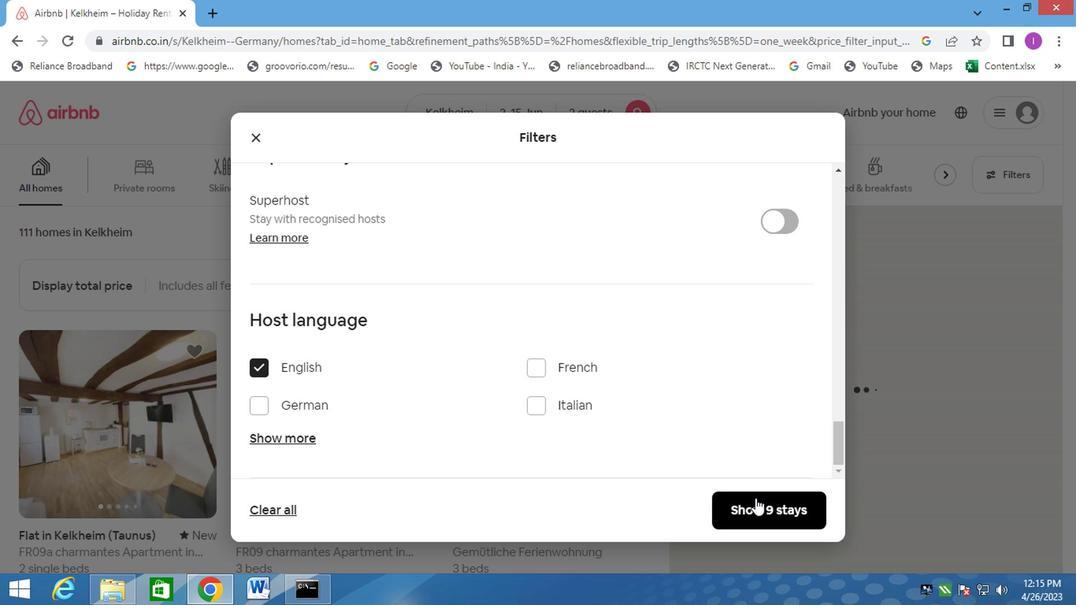 
Action: Mouse moved to (774, 178)
Screenshot: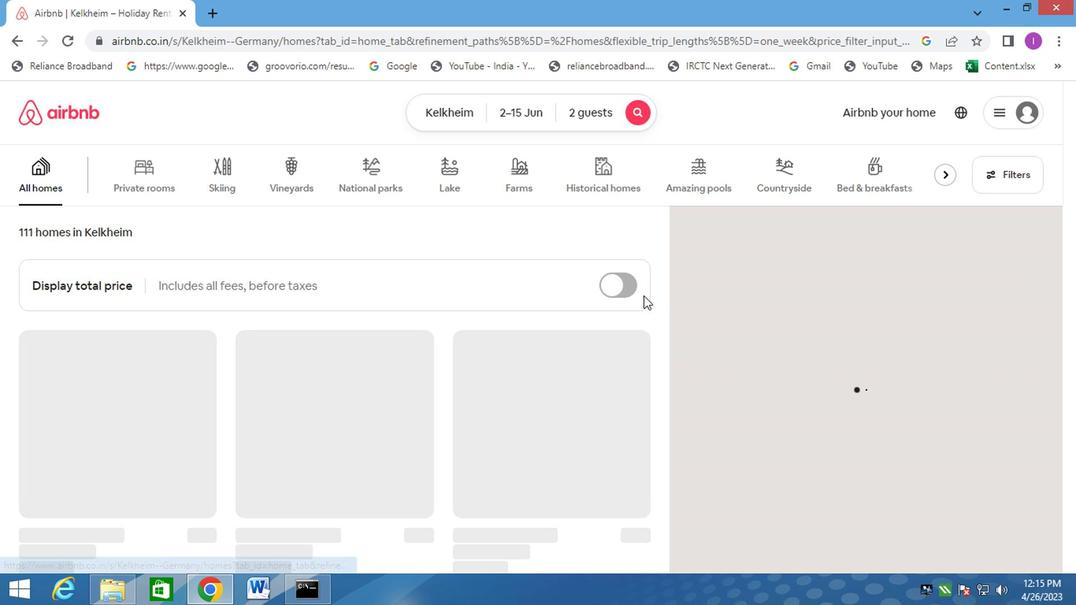 
